 Task: Update the Trello card by adding a member, creating a label, setting start and due dates, and adding a checklist.
Action: Mouse moved to (387, 430)
Screenshot: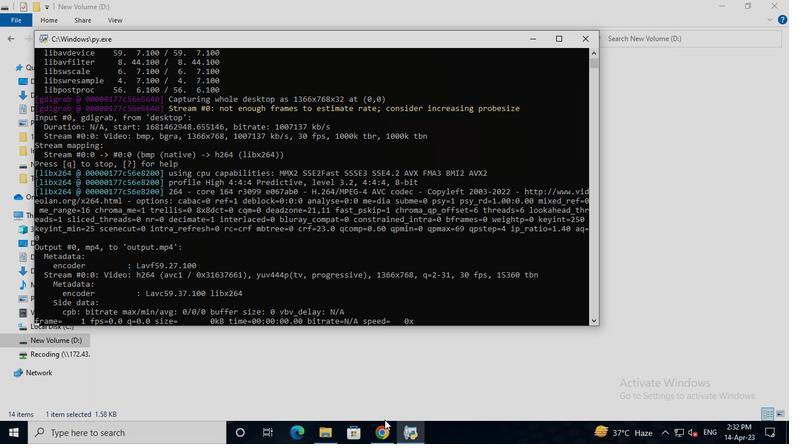 
Action: Mouse pressed left at (387, 430)
Screenshot: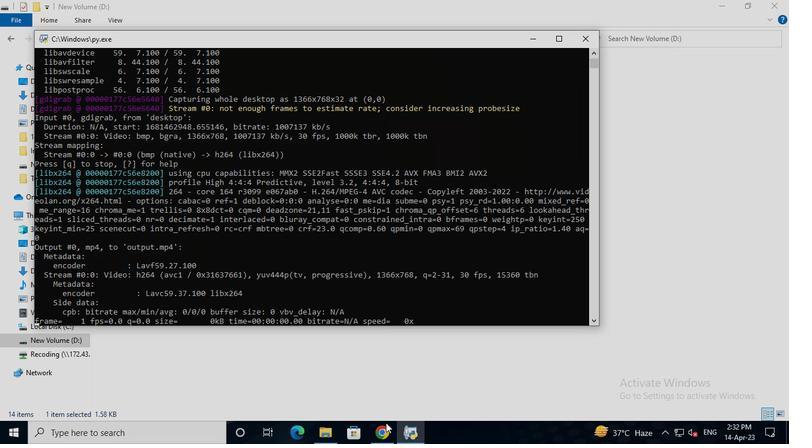 
Action: Mouse moved to (685, 352)
Screenshot: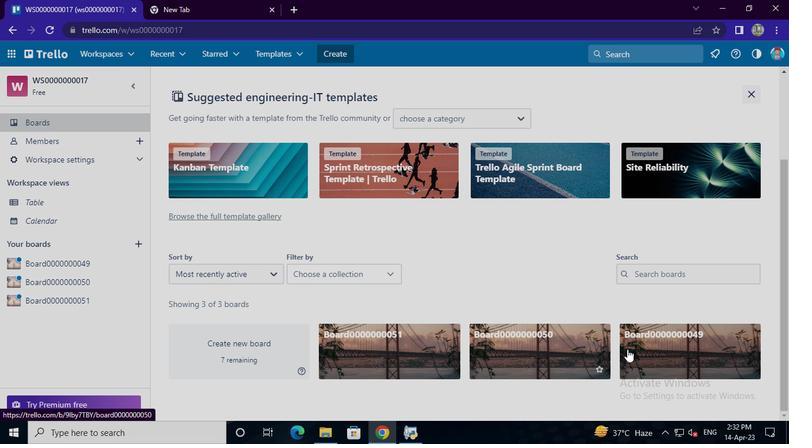 
Action: Mouse pressed left at (685, 352)
Screenshot: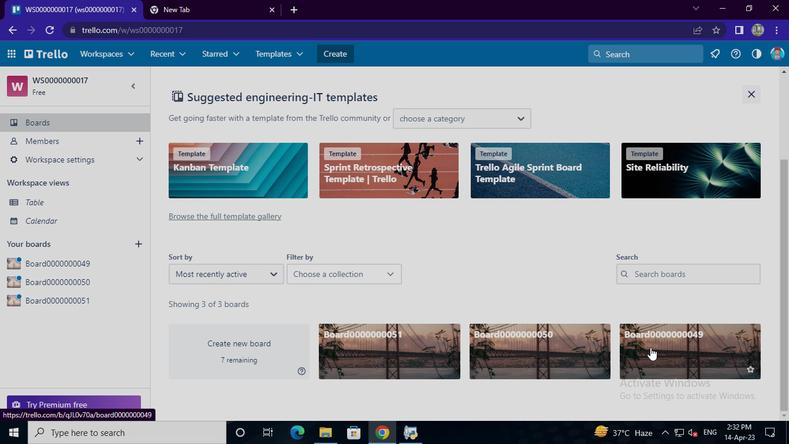 
Action: Mouse moved to (294, 127)
Screenshot: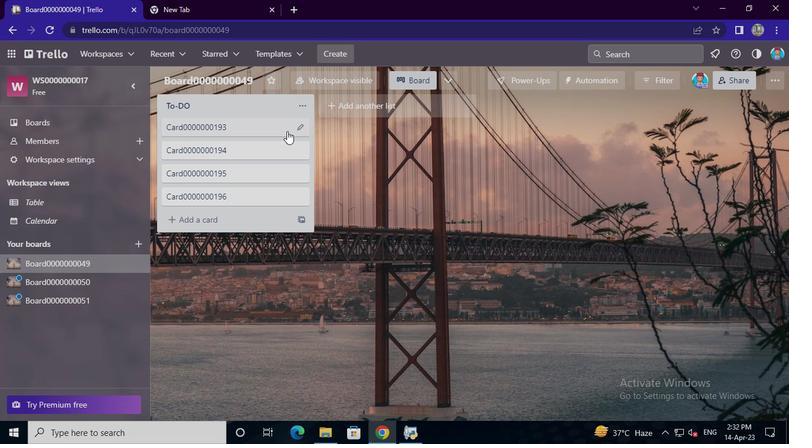 
Action: Mouse pressed left at (294, 127)
Screenshot: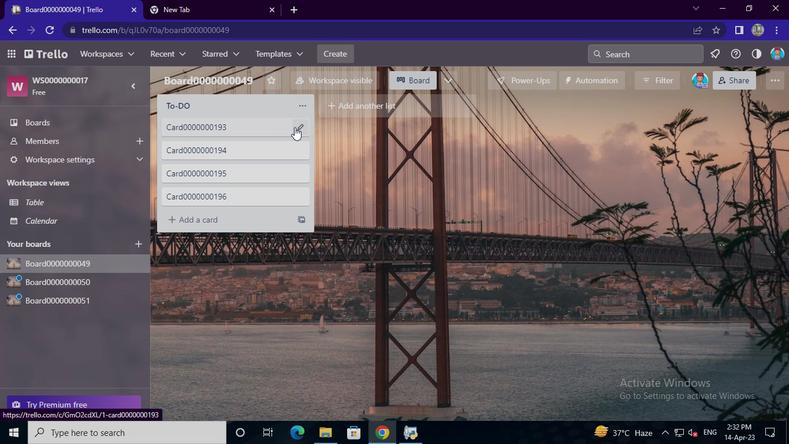
Action: Mouse moved to (333, 127)
Screenshot: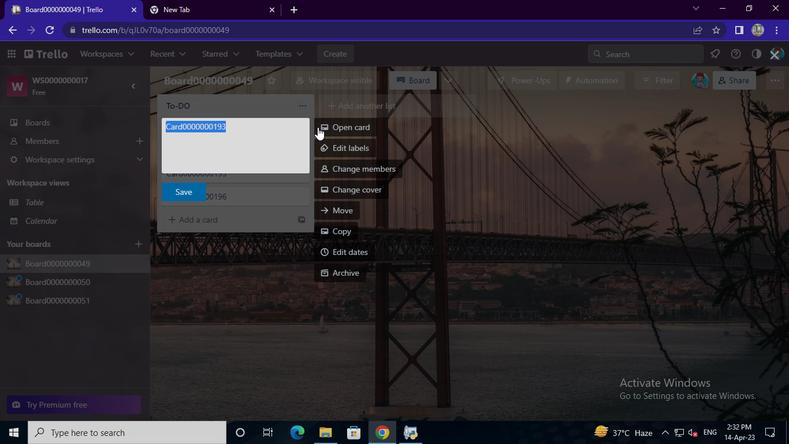 
Action: Mouse pressed left at (333, 127)
Screenshot: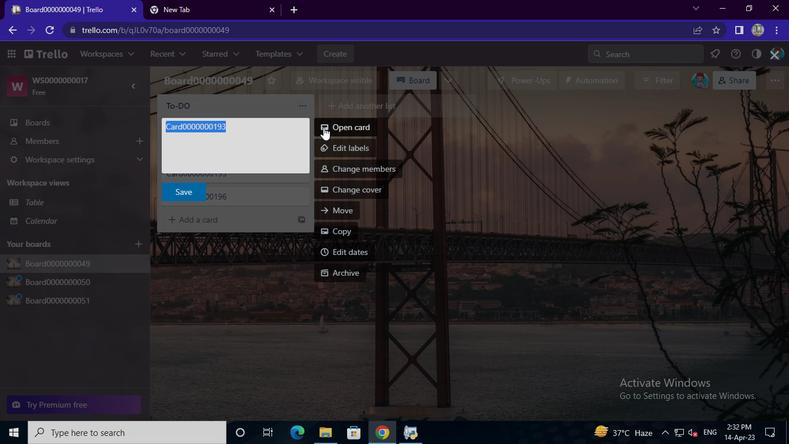
Action: Mouse moved to (544, 148)
Screenshot: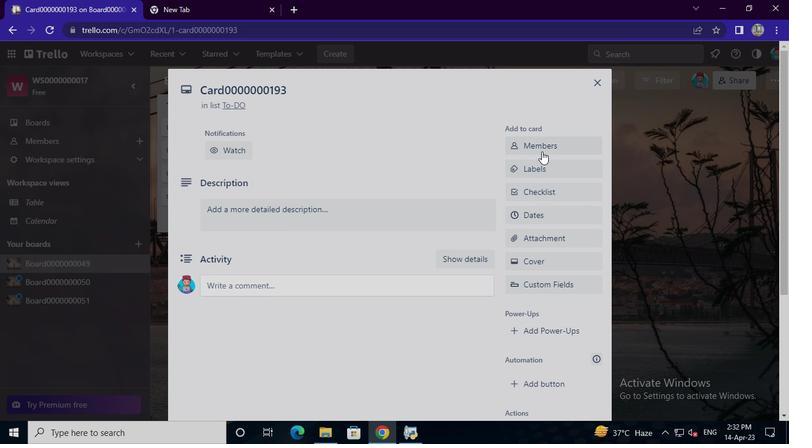 
Action: Mouse pressed left at (544, 148)
Screenshot: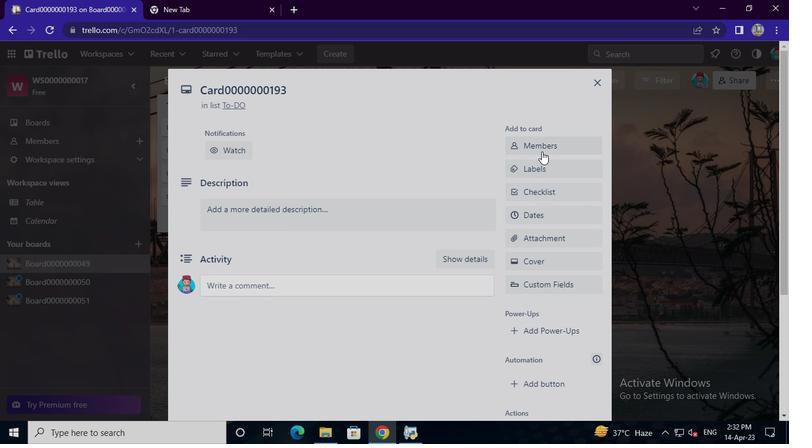 
Action: Mouse moved to (532, 197)
Screenshot: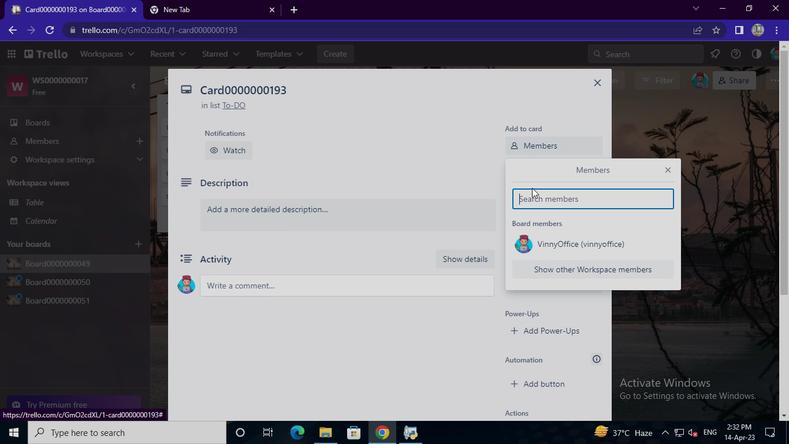 
Action: Mouse pressed left at (532, 197)
Screenshot: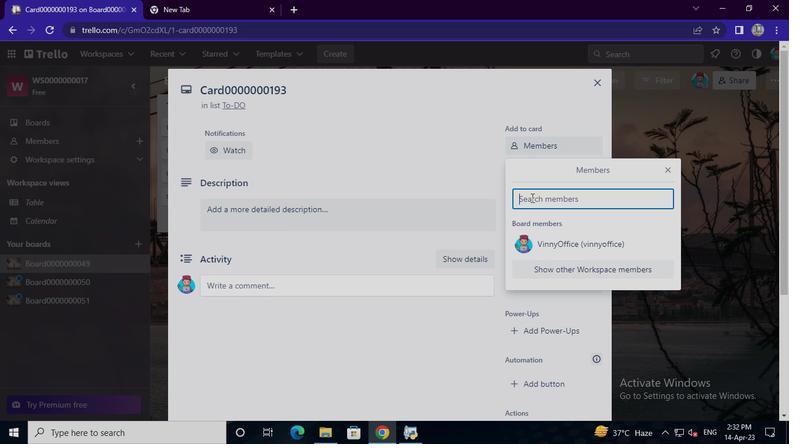 
Action: Keyboard m
Screenshot: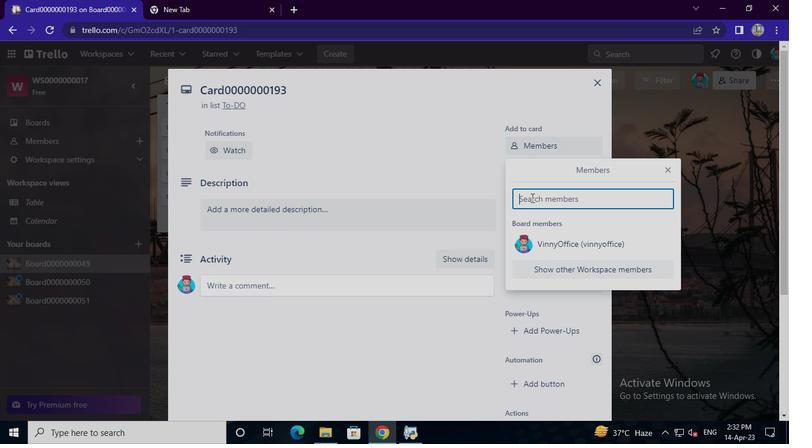 
Action: Keyboard a
Screenshot: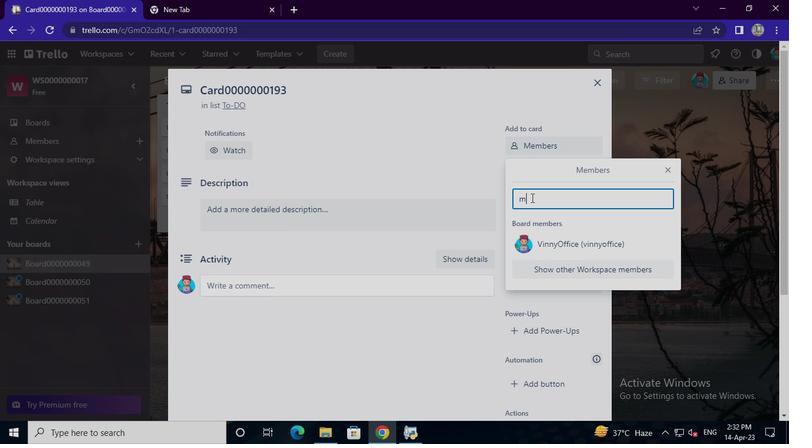 
Action: Keyboard i
Screenshot: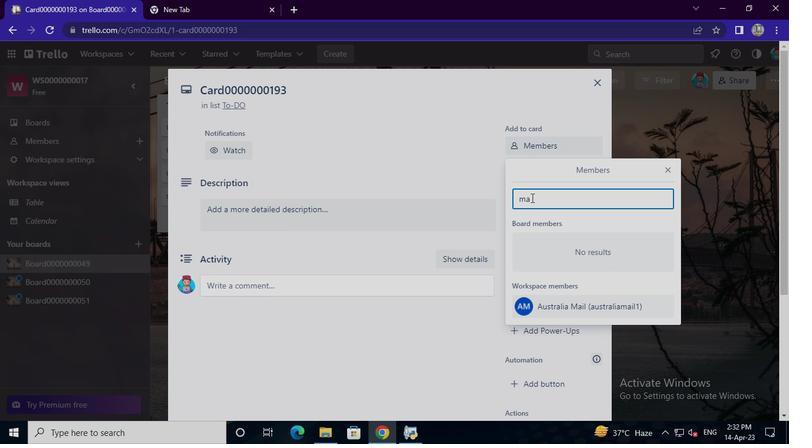 
Action: Keyboard l
Screenshot: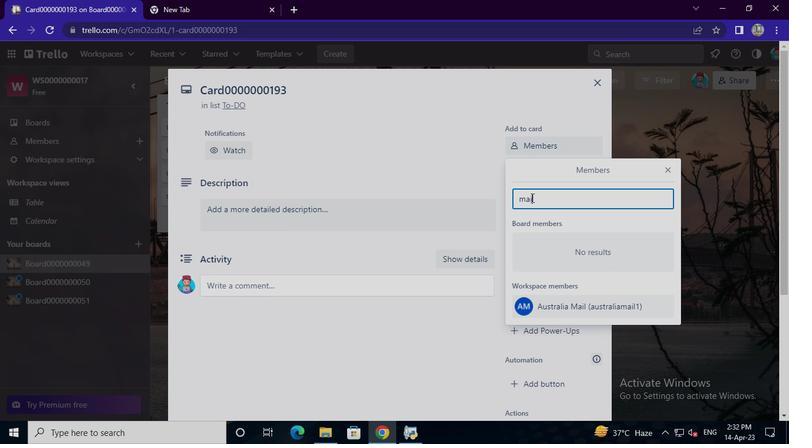 
Action: Keyboard a
Screenshot: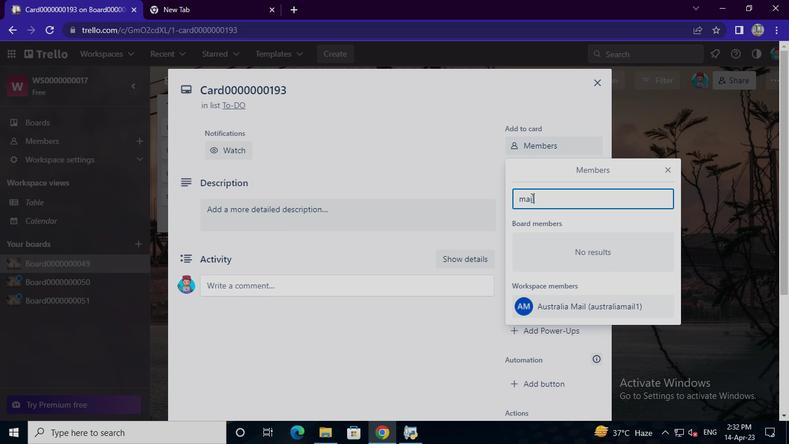 
Action: Keyboard u
Screenshot: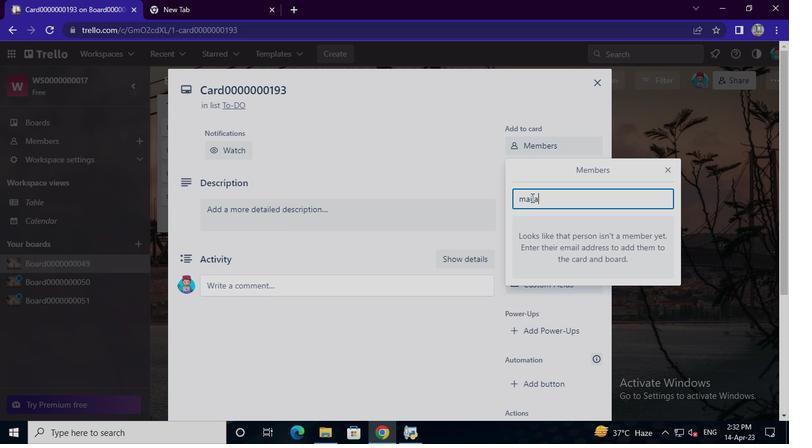
Action: Keyboard s
Screenshot: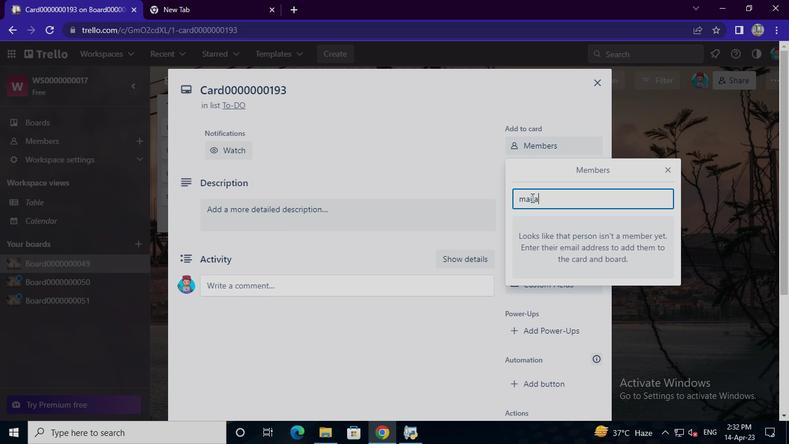 
Action: Keyboard t
Screenshot: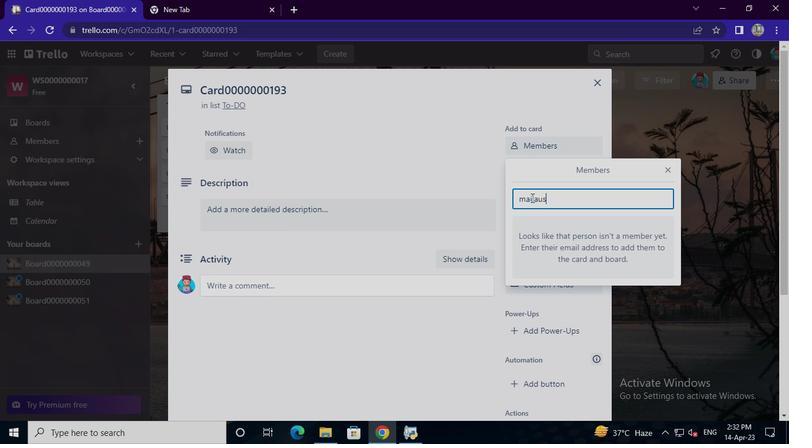 
Action: Keyboard r
Screenshot: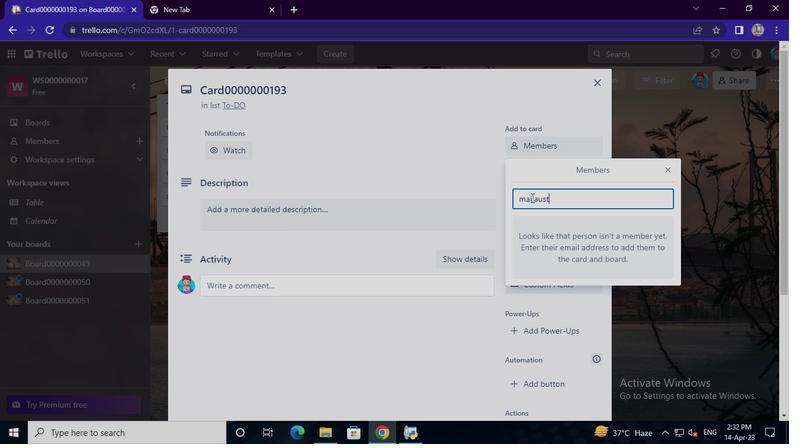 
Action: Keyboard a
Screenshot: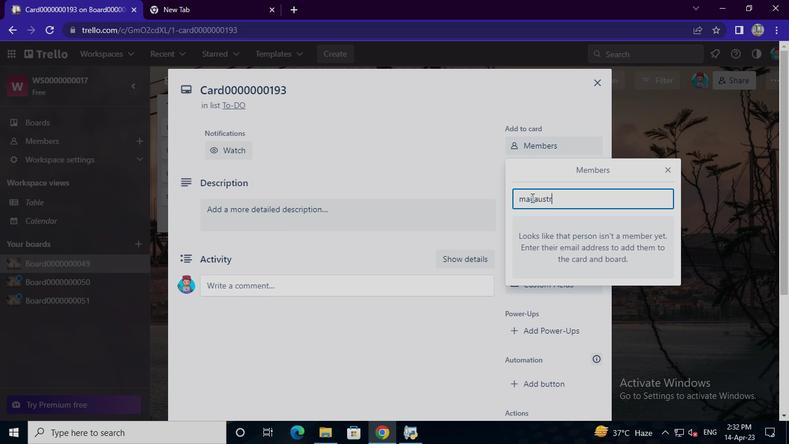 
Action: Keyboard l
Screenshot: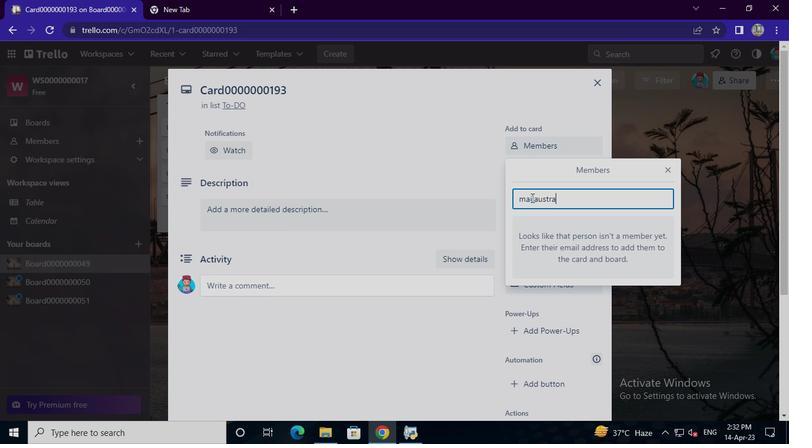 
Action: Keyboard i
Screenshot: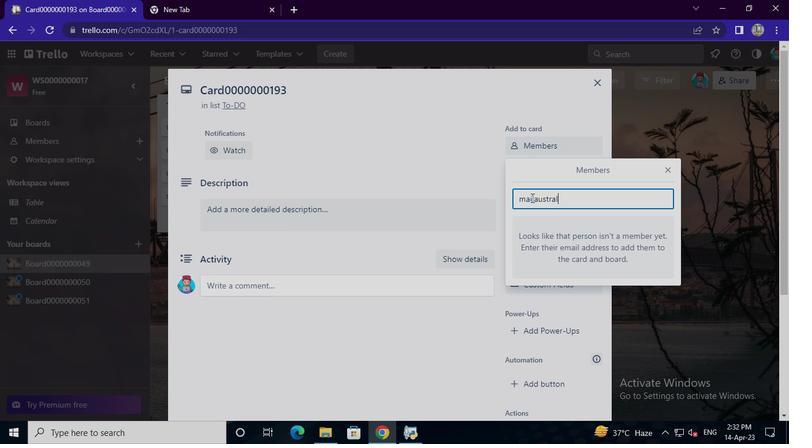 
Action: Keyboard a
Screenshot: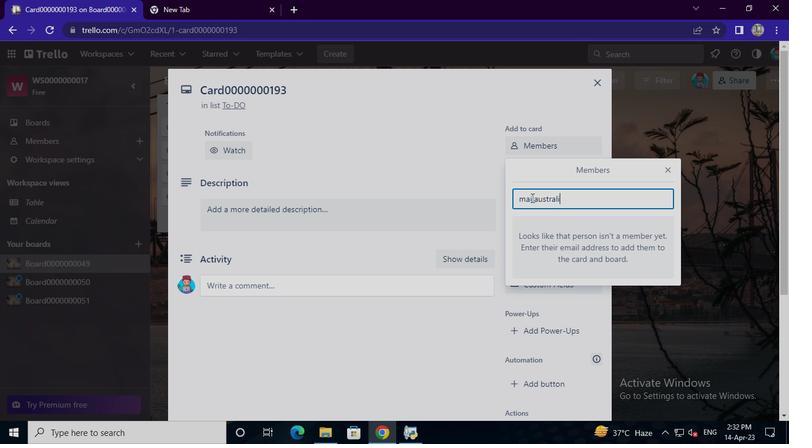 
Action: Keyboard 7
Screenshot: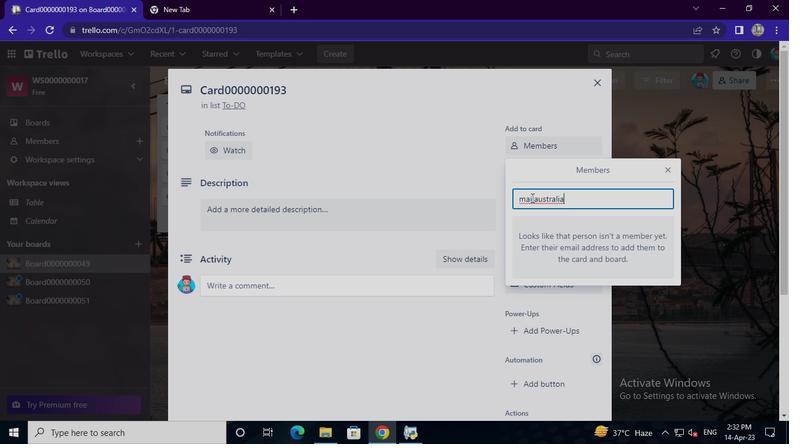 
Action: Keyboard Key.shift
Screenshot: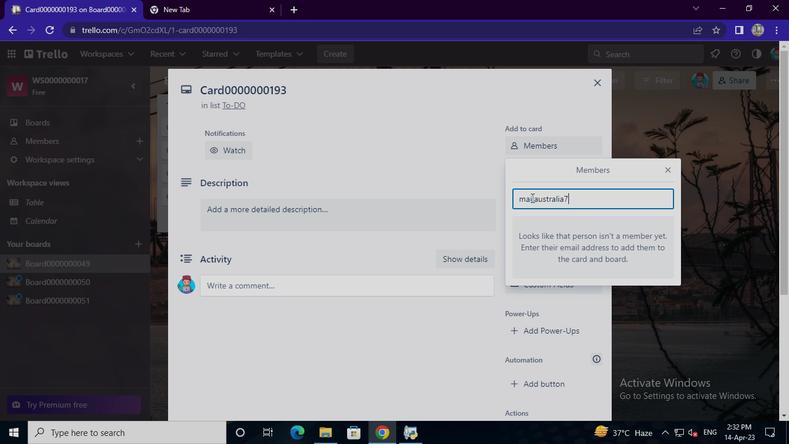 
Action: Keyboard @
Screenshot: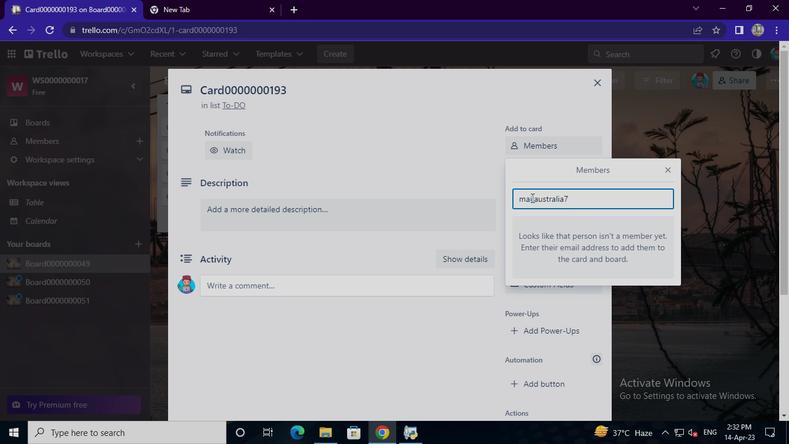 
Action: Keyboard g
Screenshot: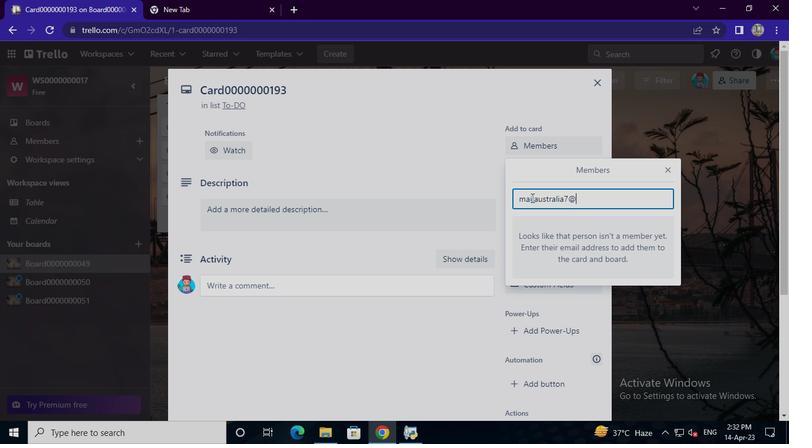 
Action: Keyboard m
Screenshot: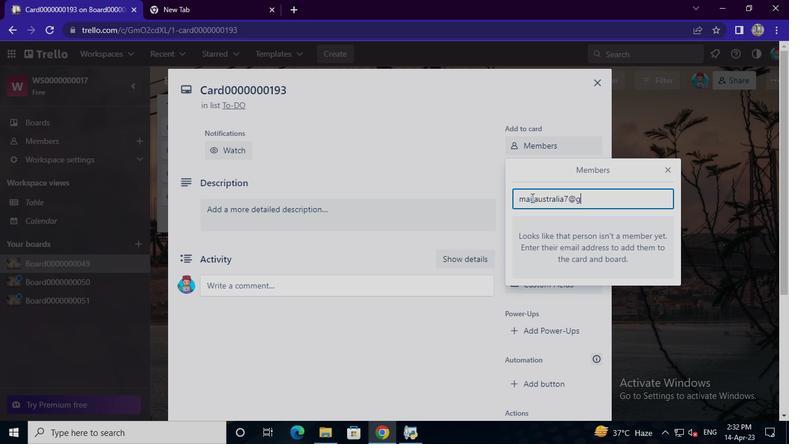 
Action: Keyboard a
Screenshot: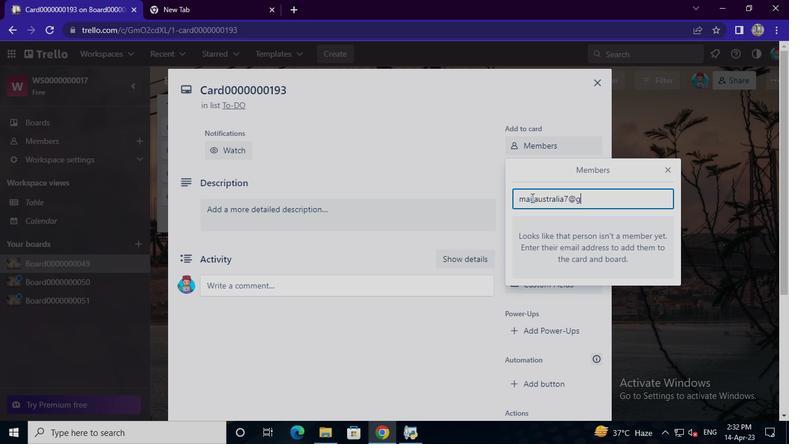 
Action: Keyboard i
Screenshot: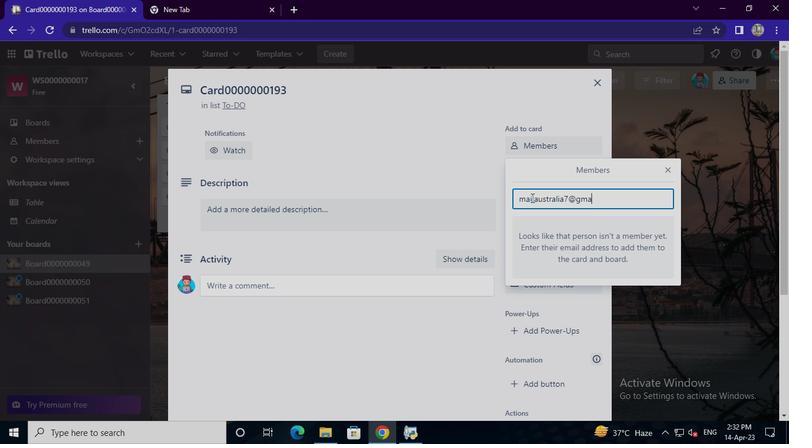 
Action: Keyboard l
Screenshot: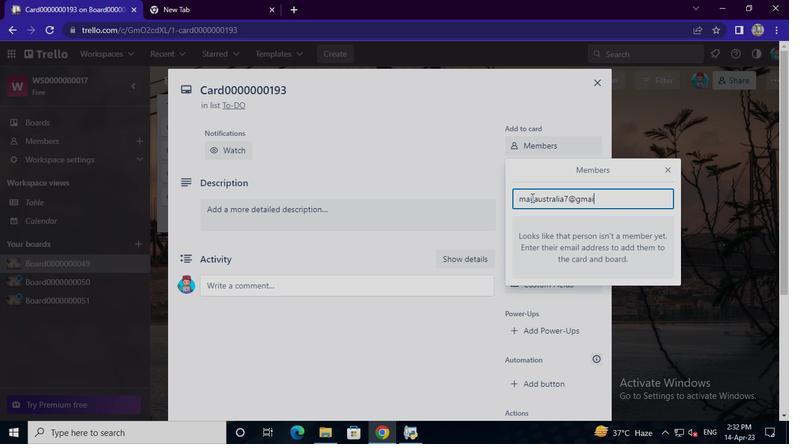 
Action: Keyboard .
Screenshot: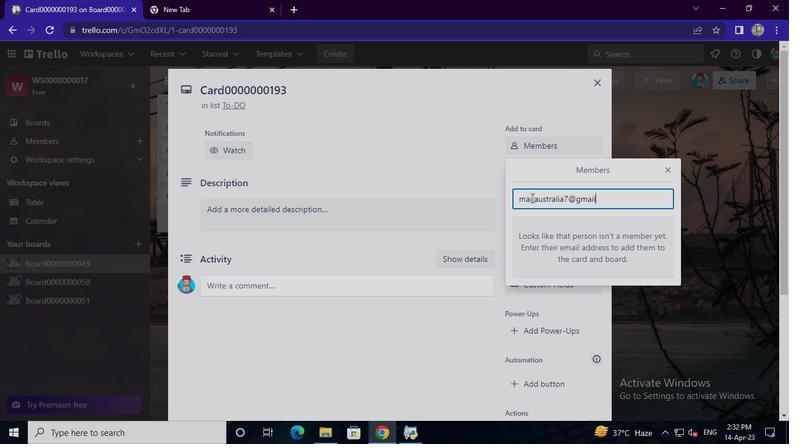 
Action: Keyboard c
Screenshot: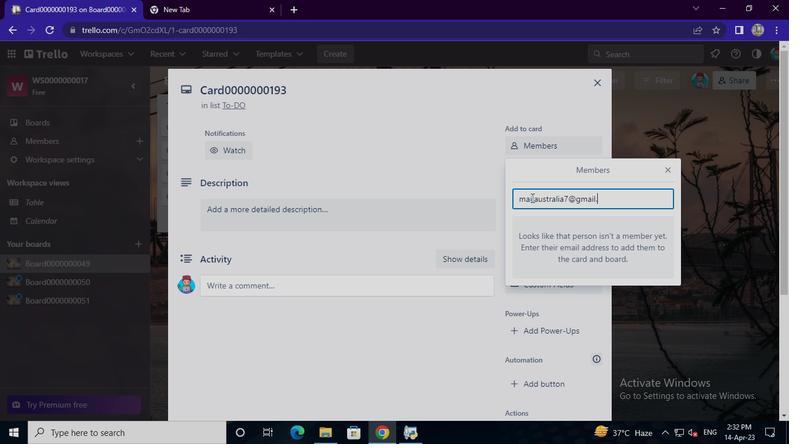 
Action: Keyboard o
Screenshot: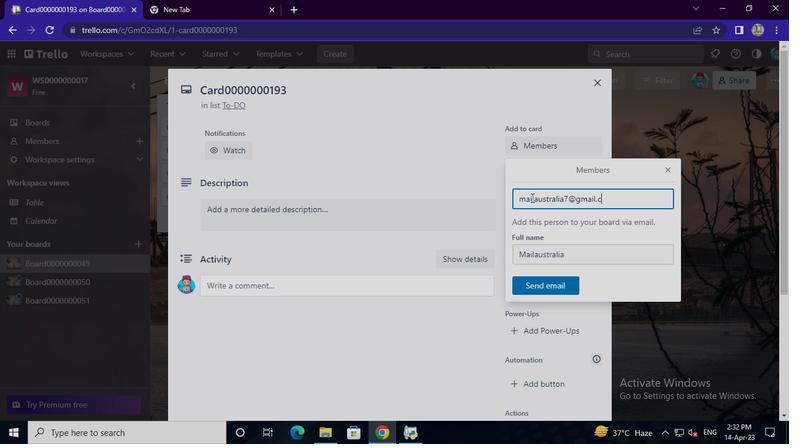 
Action: Keyboard m
Screenshot: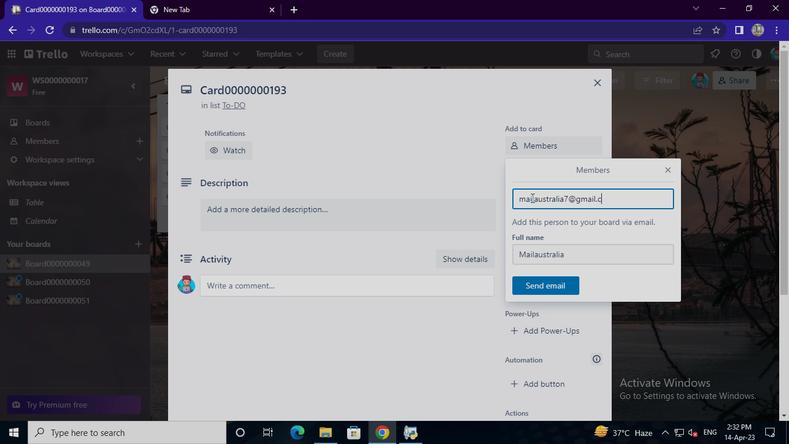 
Action: Mouse moved to (550, 287)
Screenshot: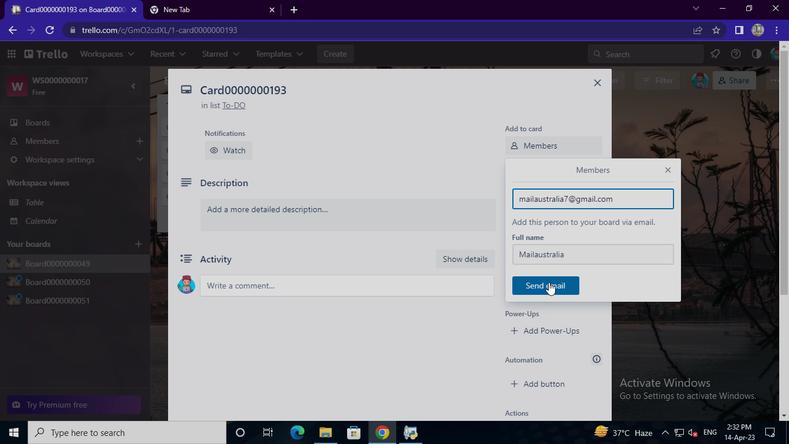 
Action: Mouse pressed left at (550, 287)
Screenshot: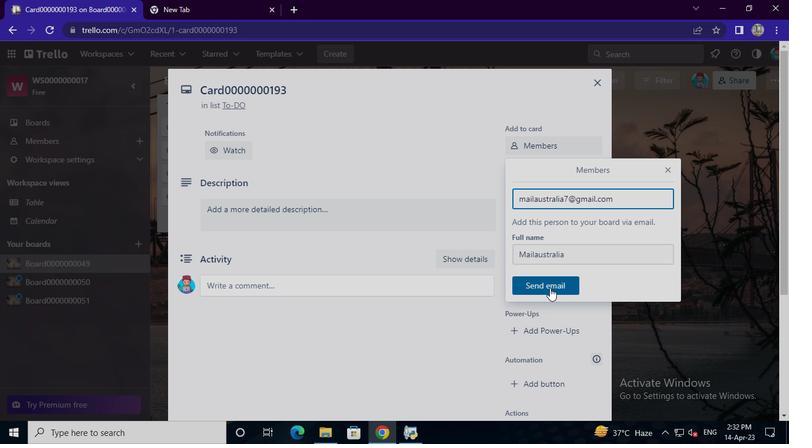 
Action: Mouse moved to (558, 215)
Screenshot: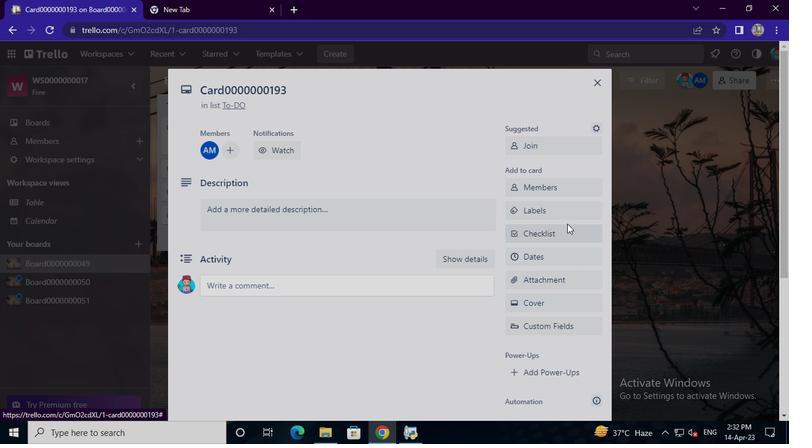 
Action: Mouse pressed left at (558, 215)
Screenshot: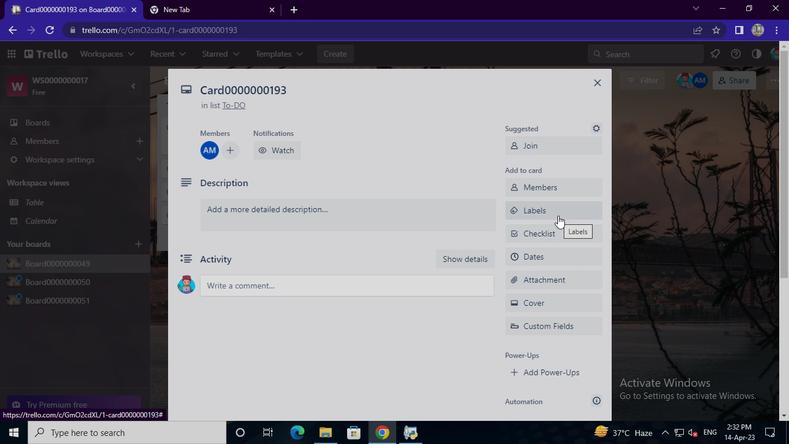 
Action: Mouse moved to (560, 112)
Screenshot: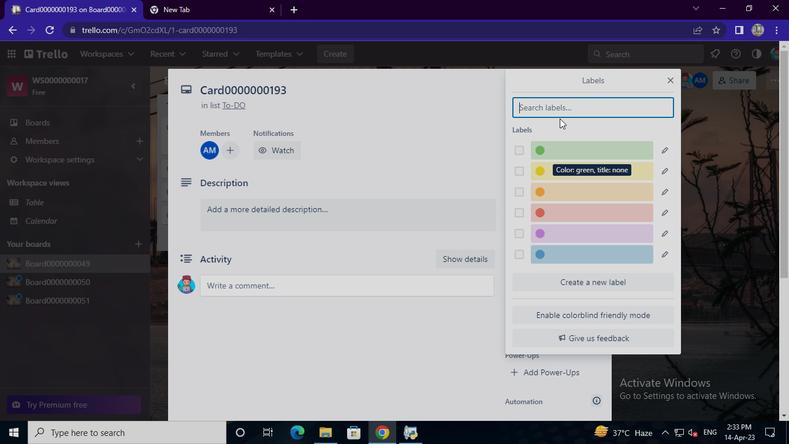 
Action: Mouse pressed left at (560, 112)
Screenshot: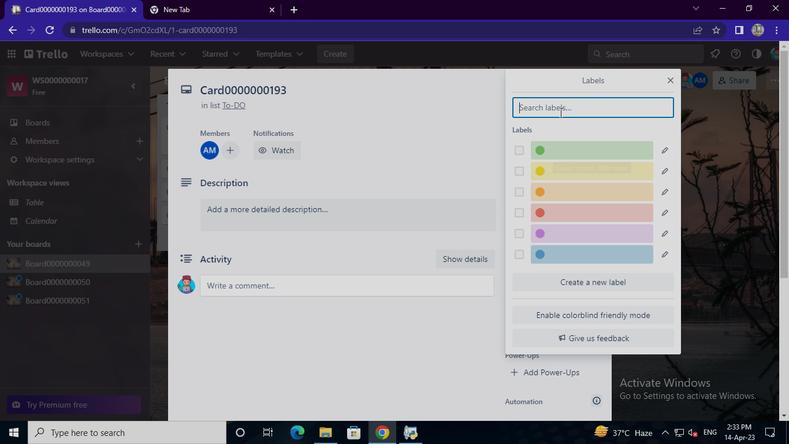 
Action: Keyboard Key.shift
Screenshot: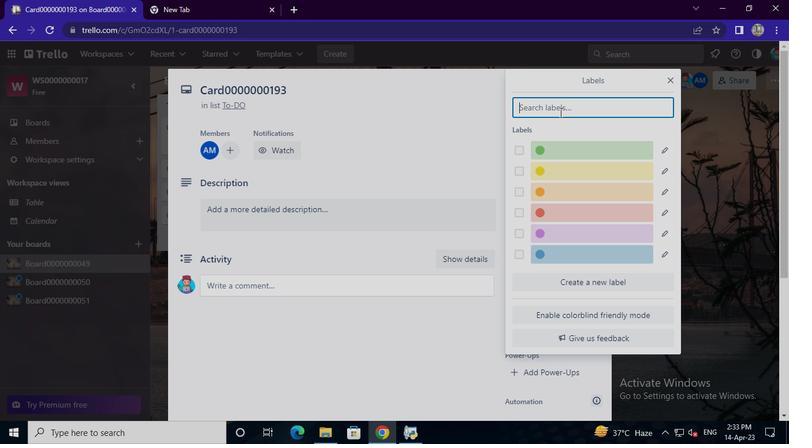 
Action: Keyboard L
Screenshot: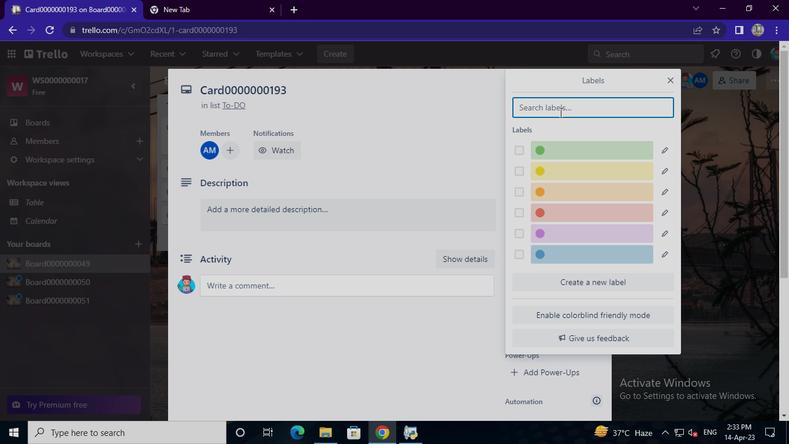
Action: Keyboard a
Screenshot: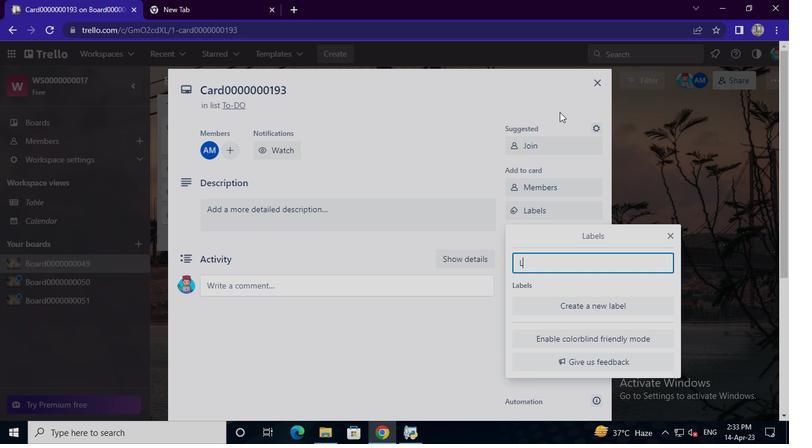 
Action: Keyboard b
Screenshot: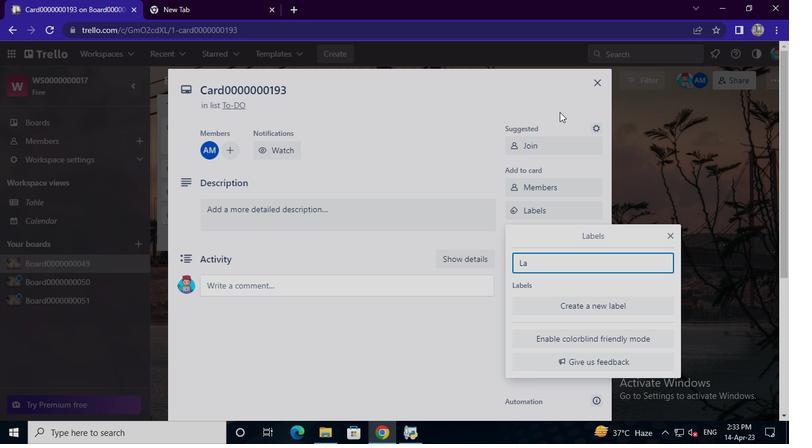 
Action: Keyboard e
Screenshot: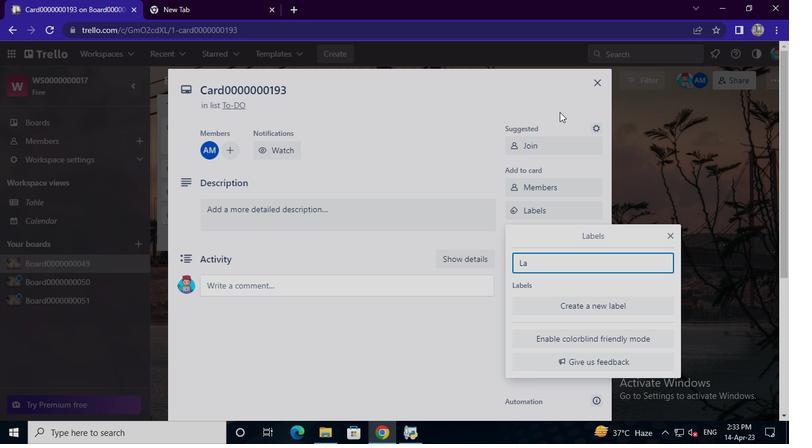 
Action: Keyboard l
Screenshot: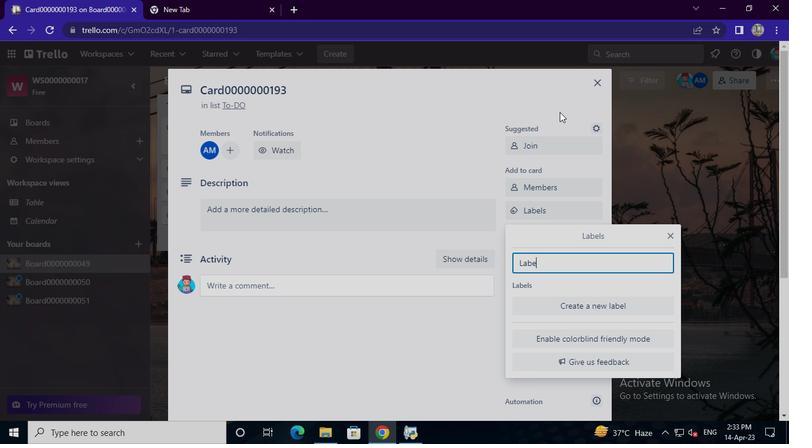 
Action: Keyboard <96>
Screenshot: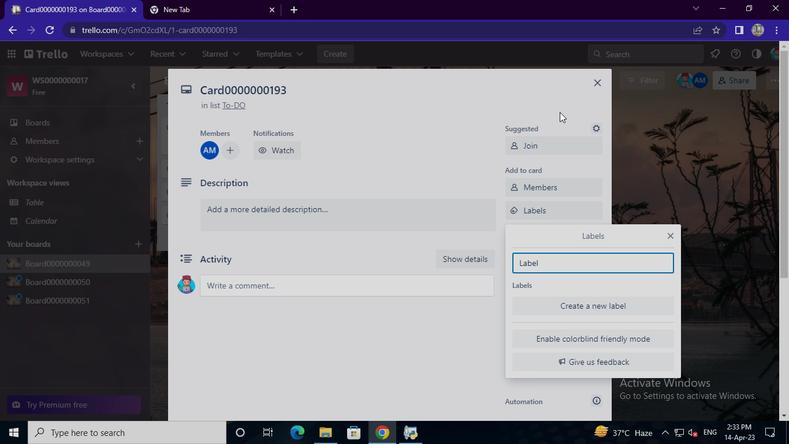 
Action: Keyboard <96>
Screenshot: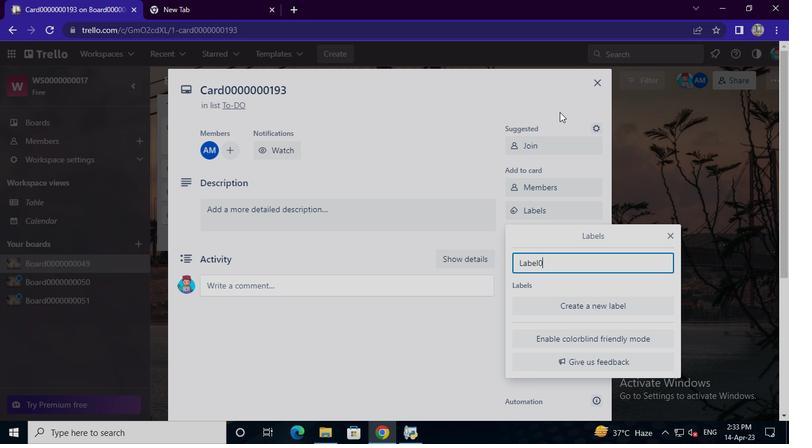 
Action: Keyboard <96>
Screenshot: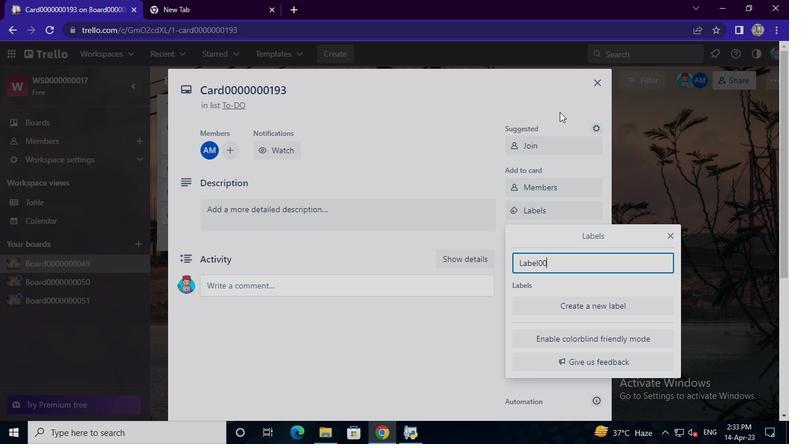
Action: Keyboard <96>
Screenshot: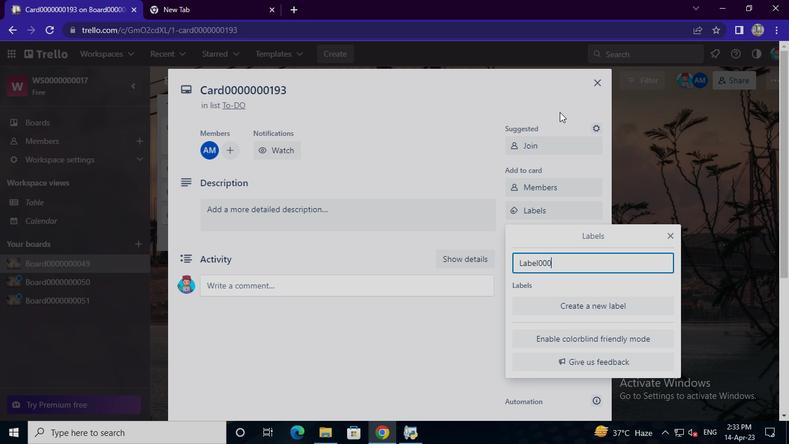 
Action: Keyboard <96>
Screenshot: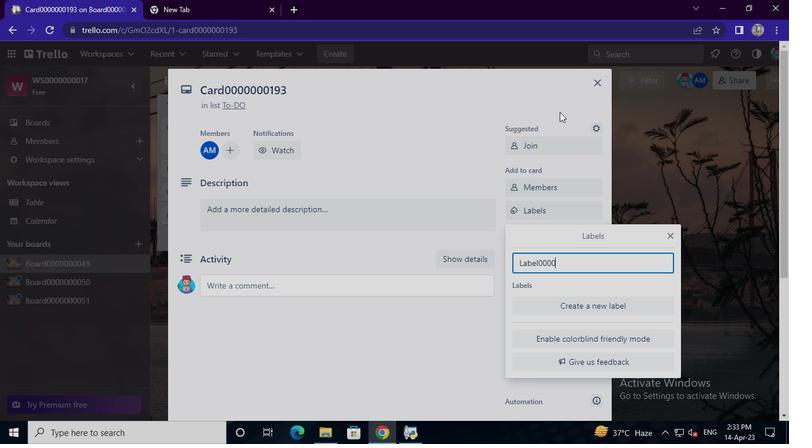 
Action: Keyboard <96>
Screenshot: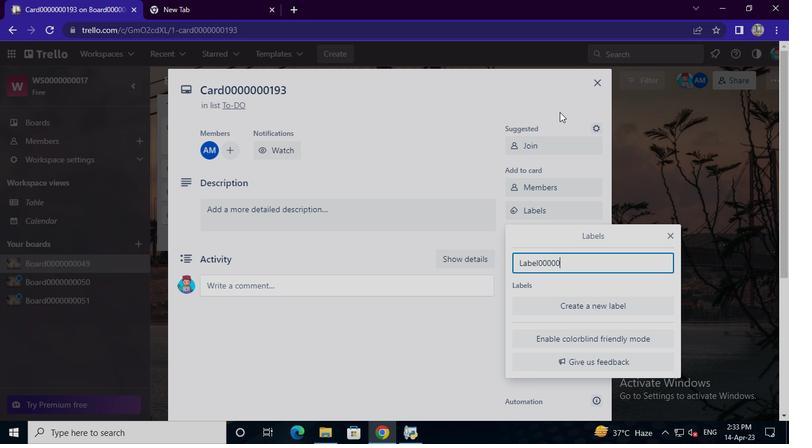 
Action: Keyboard <96>
Screenshot: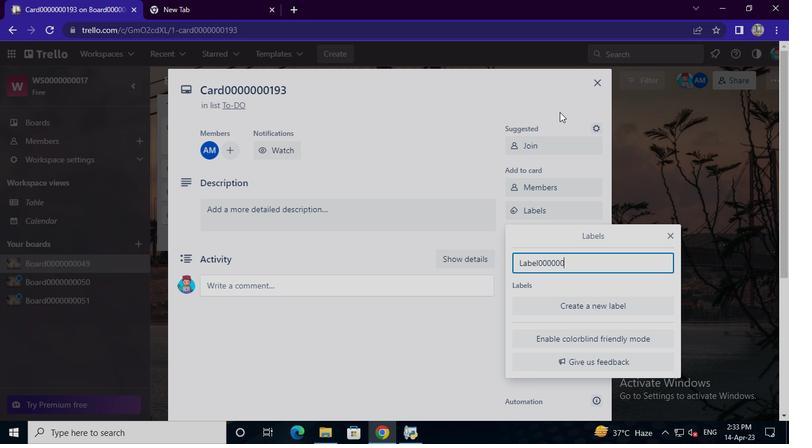
Action: Keyboard <97>
Screenshot: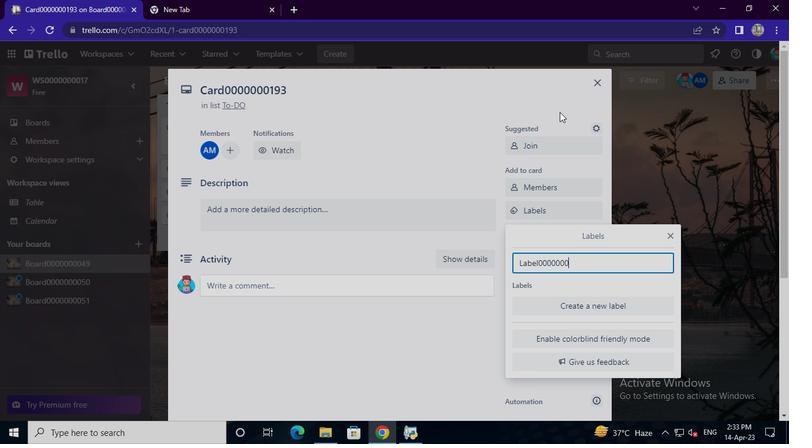 
Action: Keyboard <105>
Screenshot: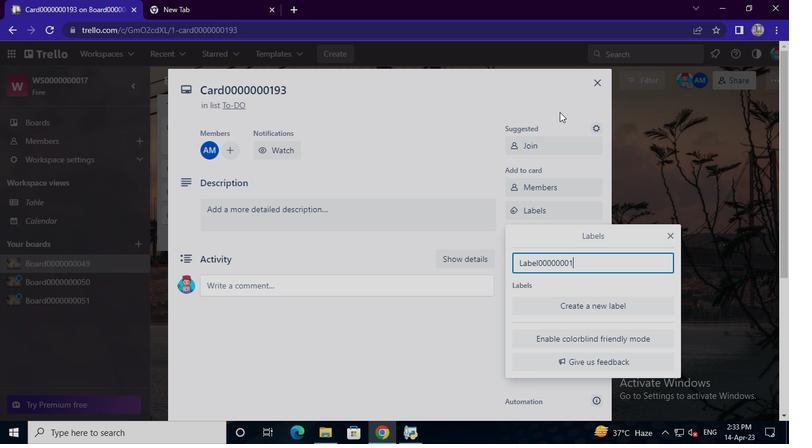 
Action: Keyboard <99>
Screenshot: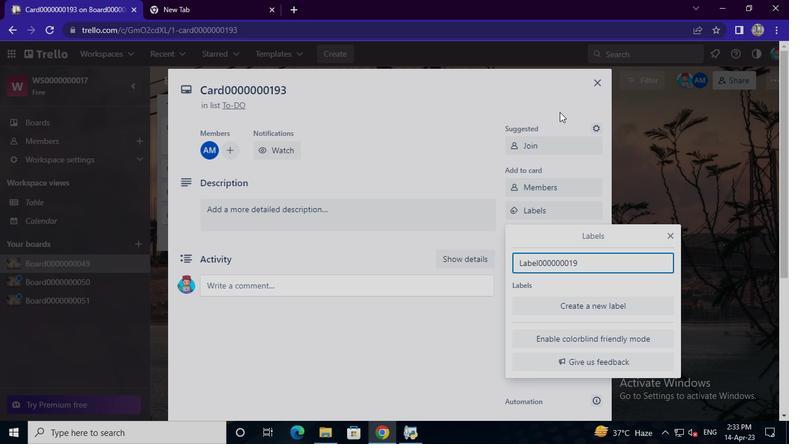 
Action: Mouse moved to (579, 307)
Screenshot: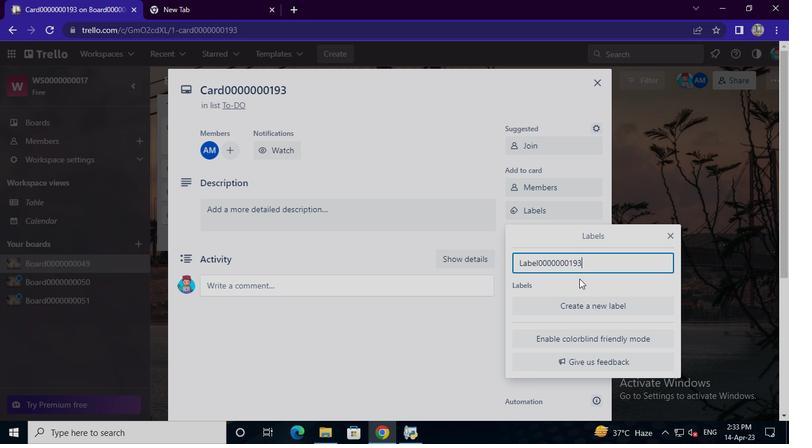 
Action: Mouse pressed left at (579, 307)
Screenshot: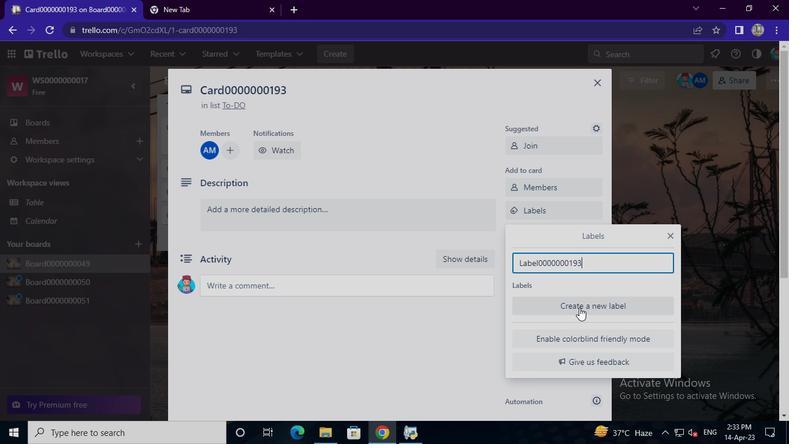 
Action: Mouse moved to (596, 328)
Screenshot: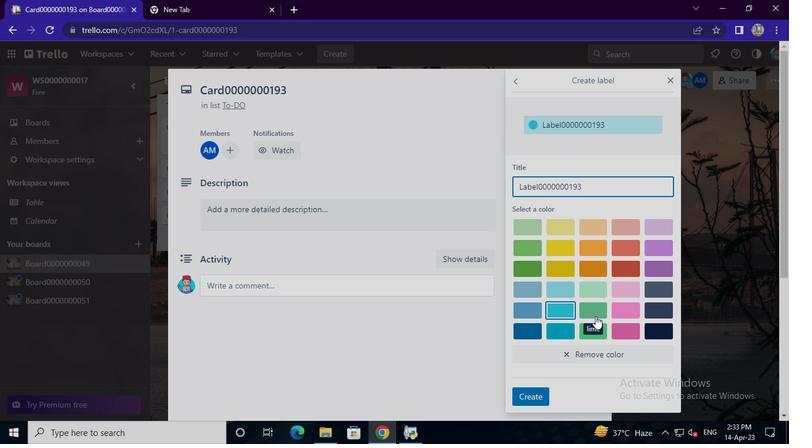 
Action: Mouse pressed left at (596, 328)
Screenshot: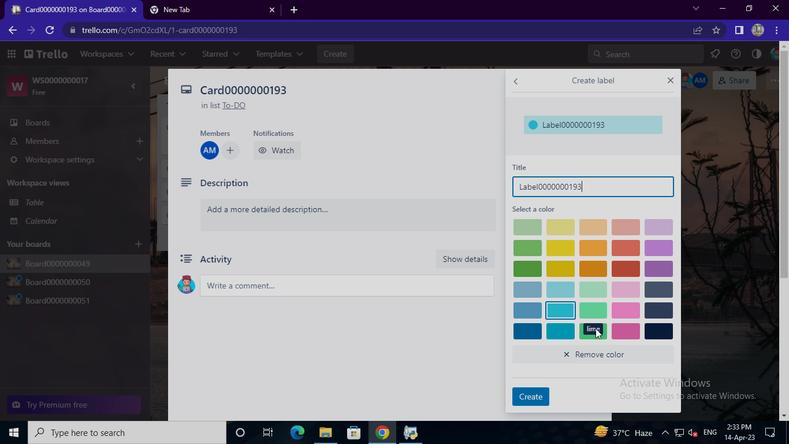 
Action: Mouse moved to (592, 332)
Screenshot: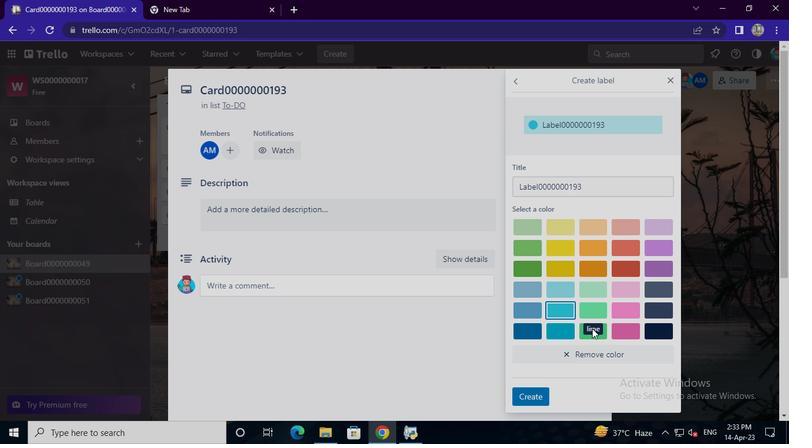 
Action: Mouse pressed left at (592, 332)
Screenshot: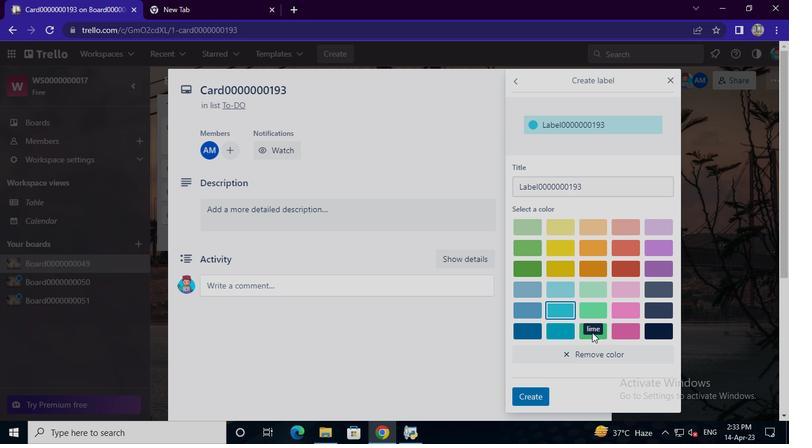 
Action: Mouse moved to (540, 267)
Screenshot: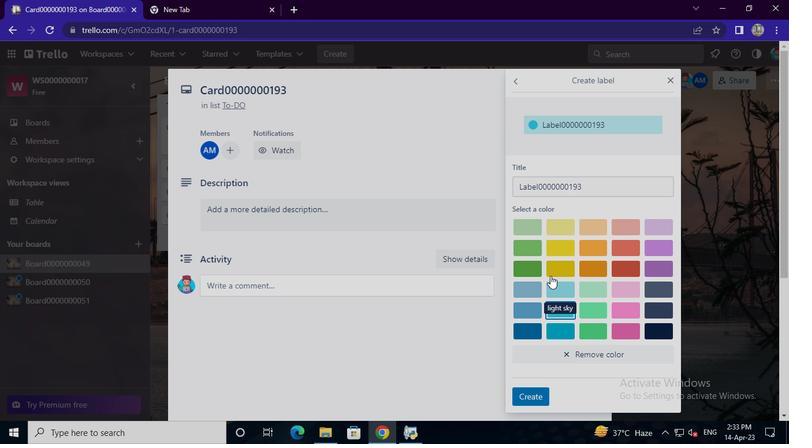 
Action: Mouse pressed left at (540, 267)
Screenshot: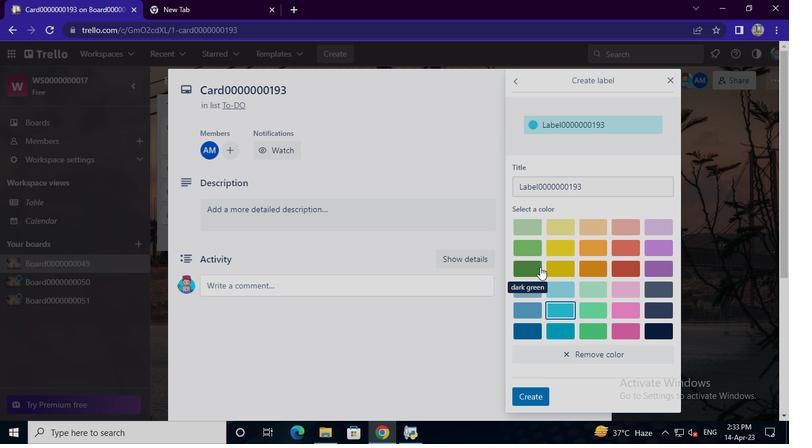 
Action: Mouse moved to (534, 250)
Screenshot: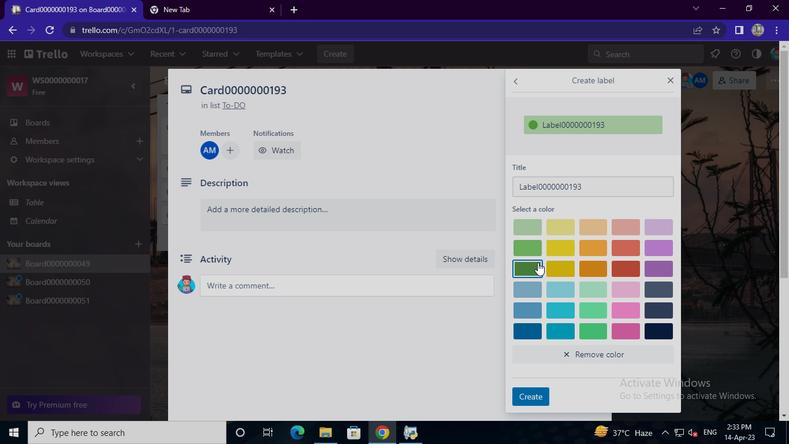 
Action: Mouse pressed left at (534, 250)
Screenshot: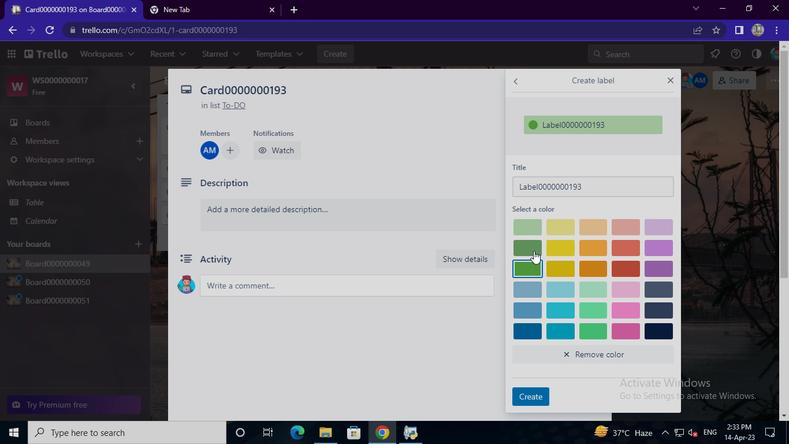 
Action: Mouse moved to (539, 391)
Screenshot: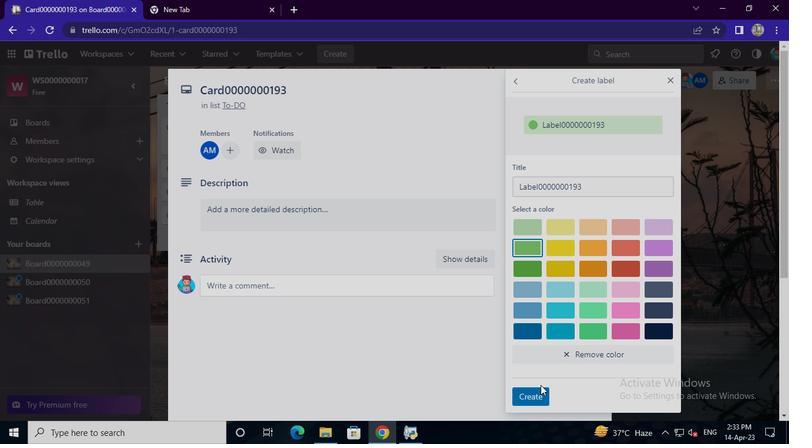 
Action: Mouse pressed left at (539, 391)
Screenshot: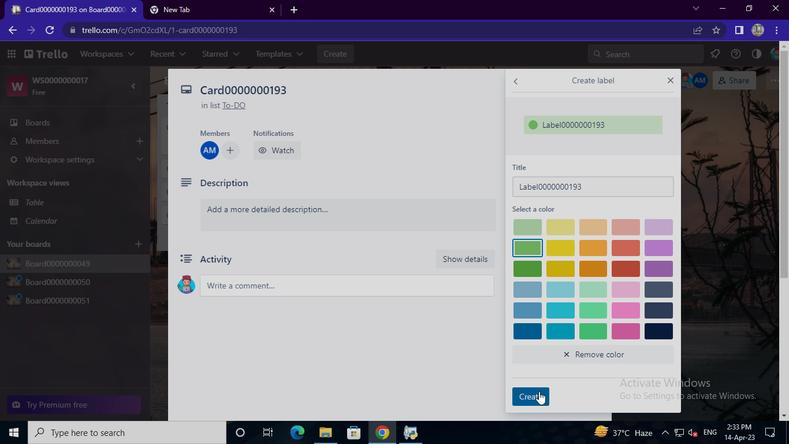 
Action: Mouse moved to (668, 82)
Screenshot: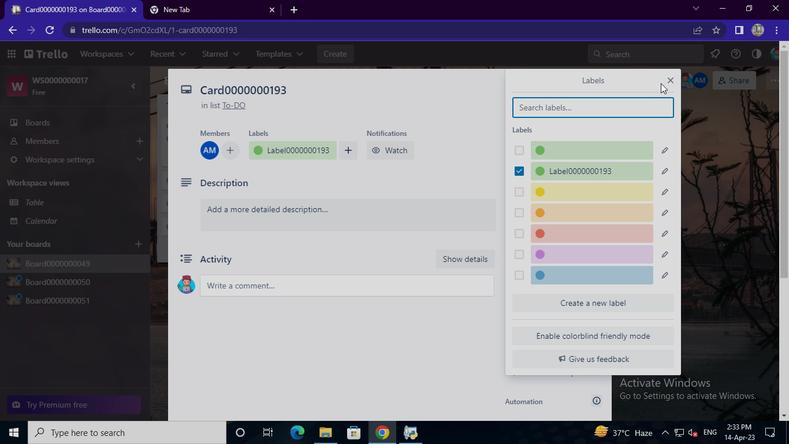 
Action: Mouse pressed left at (668, 82)
Screenshot: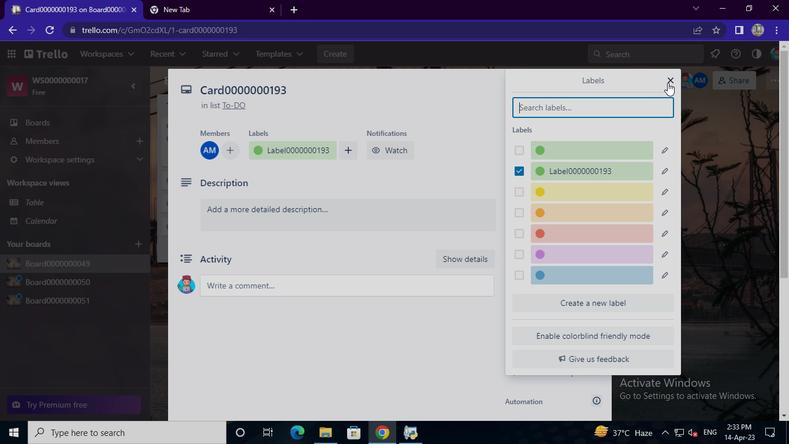 
Action: Mouse moved to (556, 227)
Screenshot: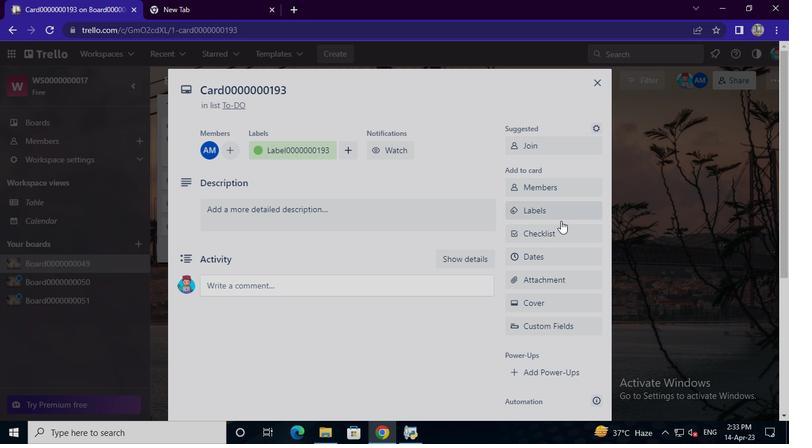 
Action: Mouse pressed left at (556, 227)
Screenshot: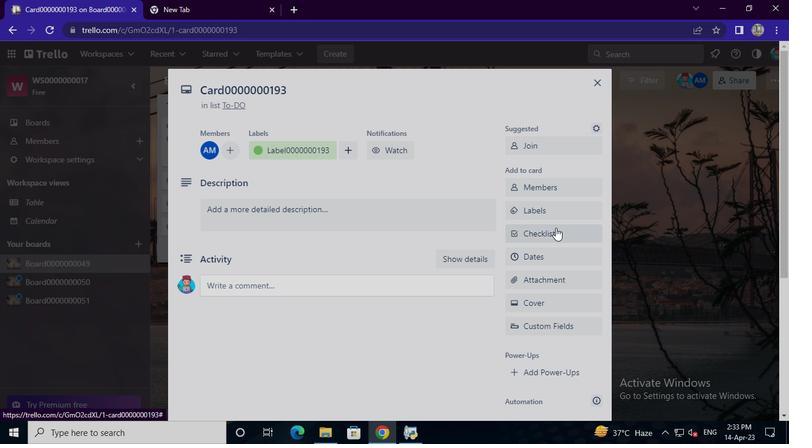 
Action: Mouse moved to (564, 299)
Screenshot: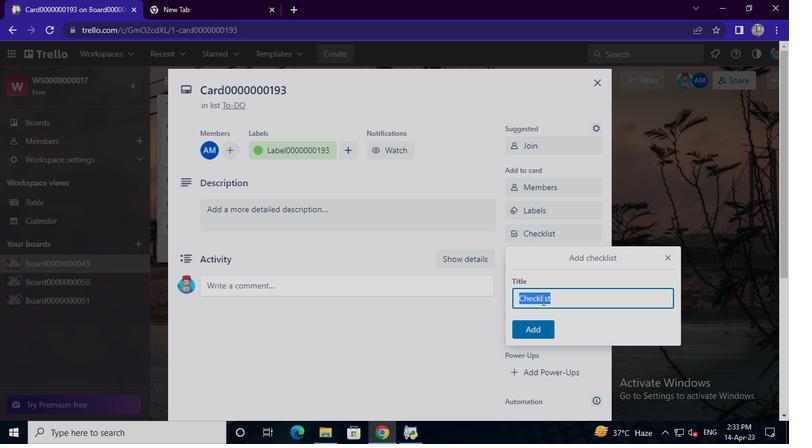 
Action: Mouse pressed left at (564, 299)
Screenshot: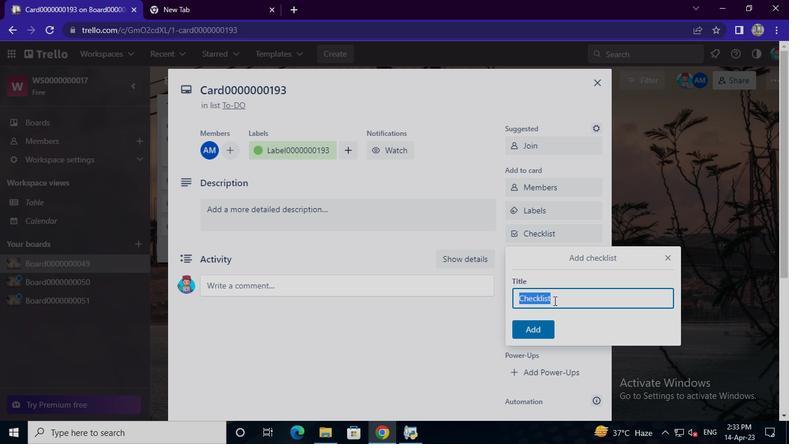 
Action: Mouse moved to (597, 271)
Screenshot: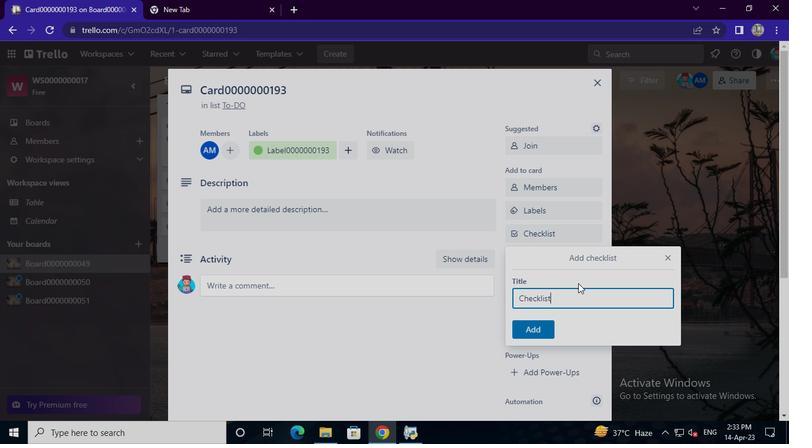 
Action: Keyboard Key.backspace
Screenshot: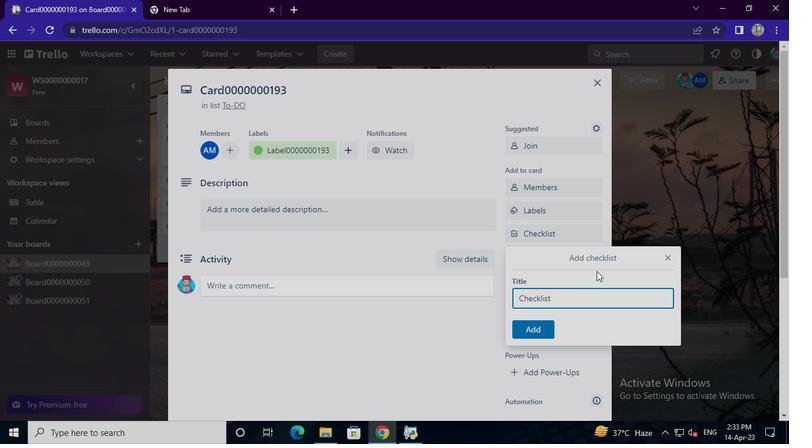 
Action: Keyboard Key.backspace
Screenshot: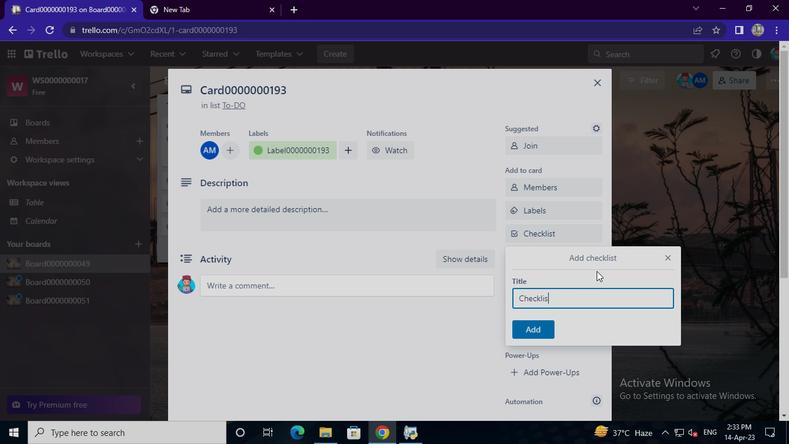 
Action: Keyboard Key.backspace
Screenshot: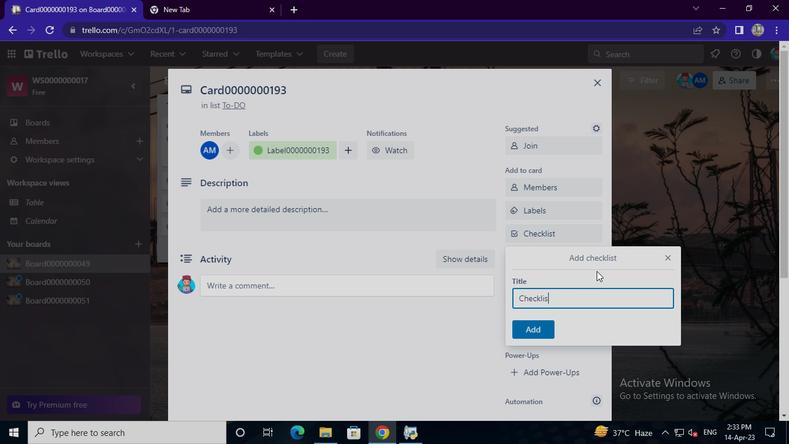 
Action: Keyboard Key.backspace
Screenshot: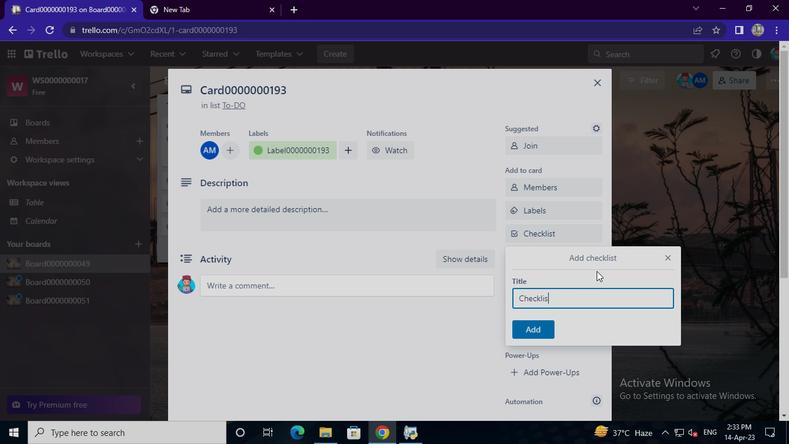 
Action: Keyboard Key.backspace
Screenshot: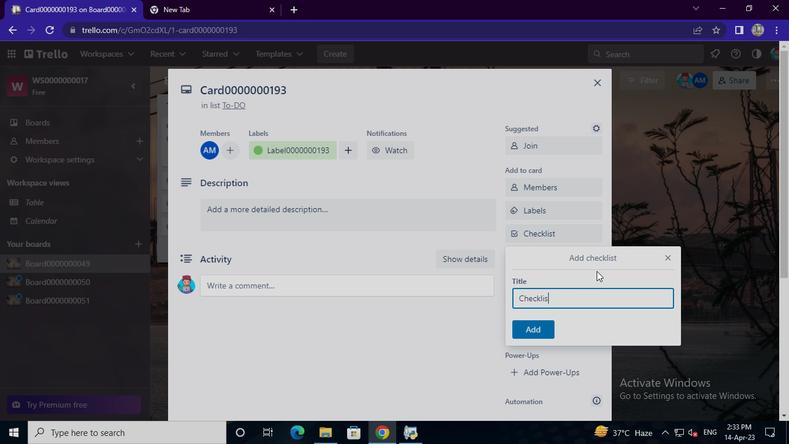 
Action: Keyboard Key.backspace
Screenshot: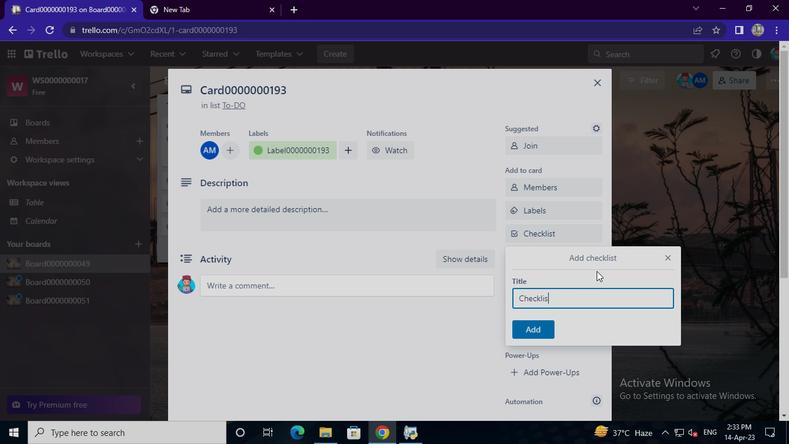 
Action: Keyboard Key.backspace
Screenshot: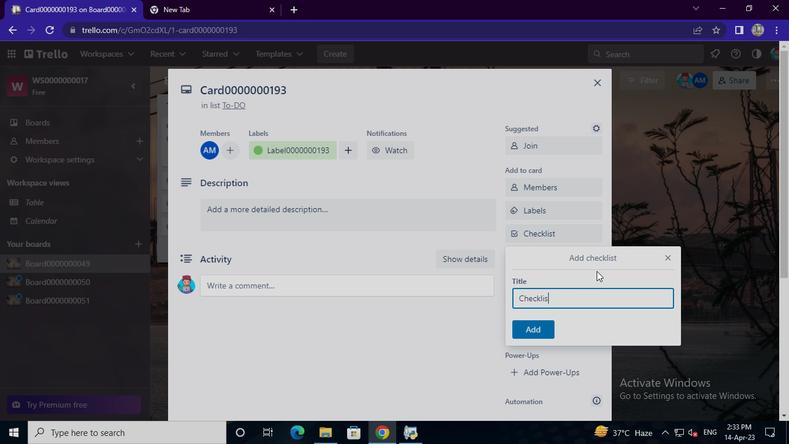
Action: Keyboard Key.backspace
Screenshot: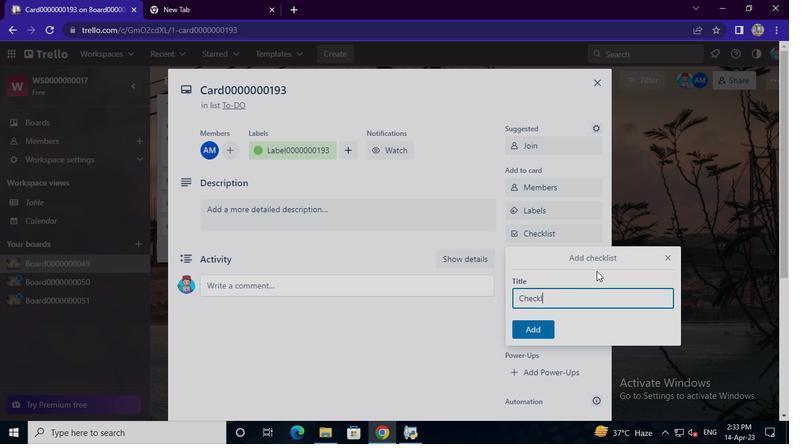 
Action: Keyboard Key.backspace
Screenshot: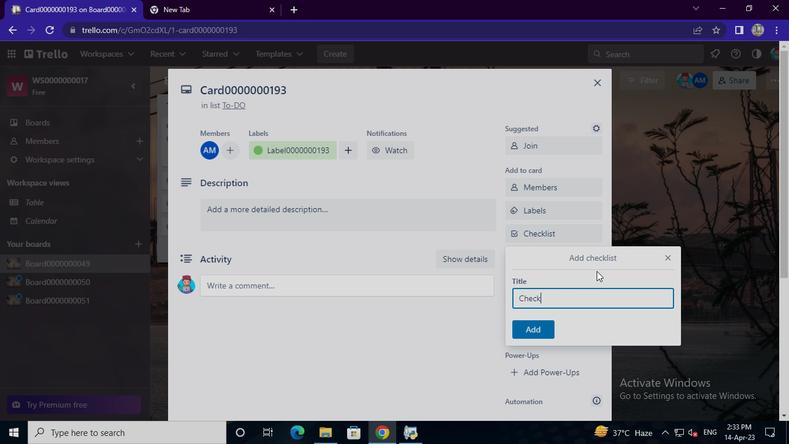 
Action: Keyboard Key.backspace
Screenshot: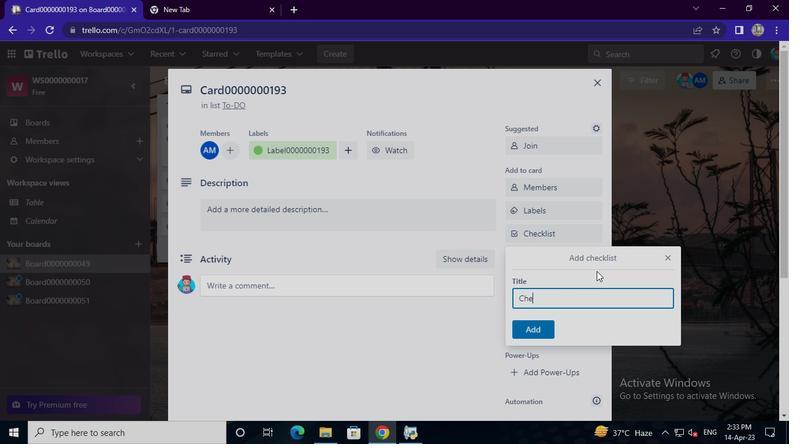 
Action: Keyboard Key.backspace
Screenshot: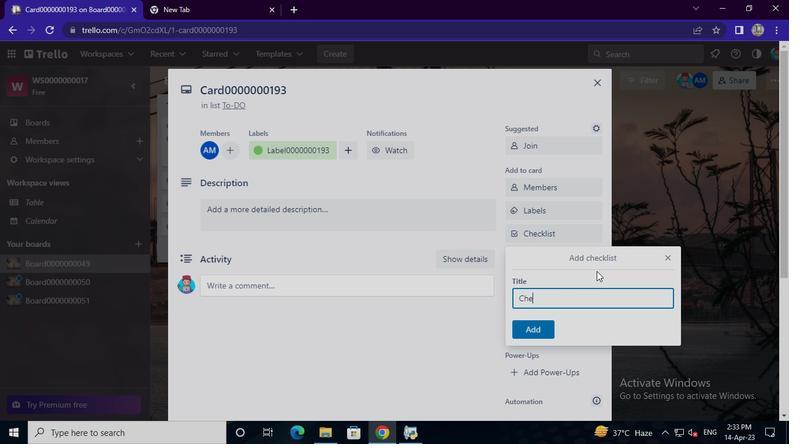 
Action: Keyboard Key.backspace
Screenshot: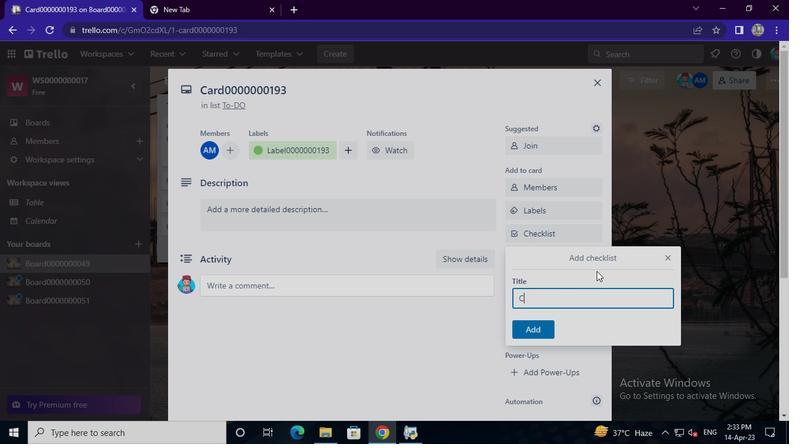 
Action: Keyboard Key.backspace
Screenshot: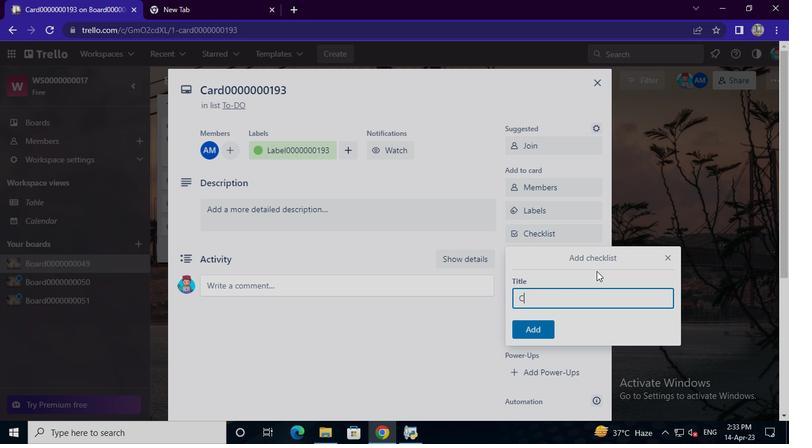 
Action: Keyboard Key.backspace
Screenshot: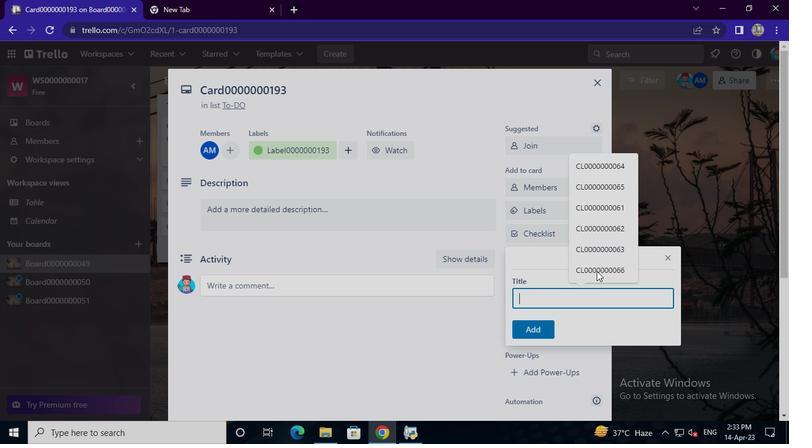 
Action: Keyboard Key.backspace
Screenshot: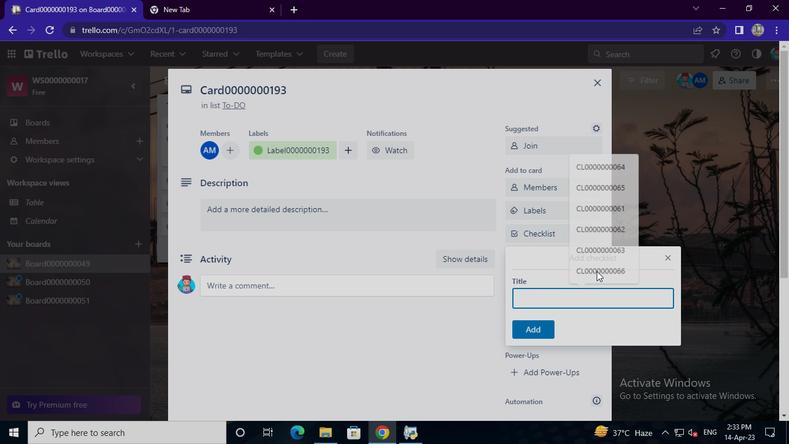 
Action: Keyboard Key.backspace
Screenshot: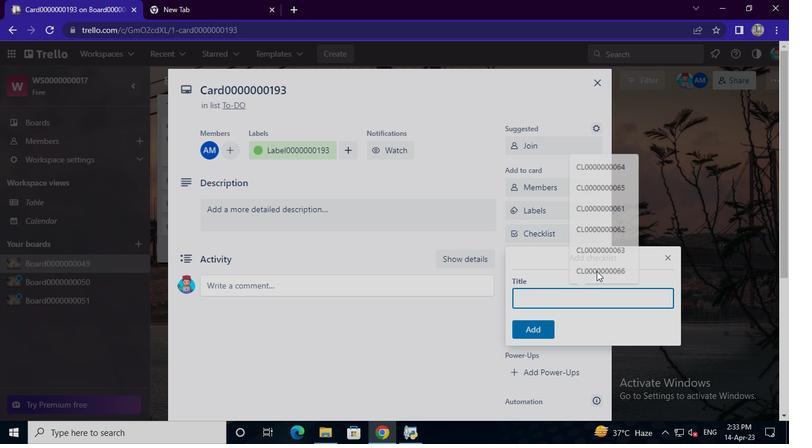 
Action: Keyboard Key.backspace
Screenshot: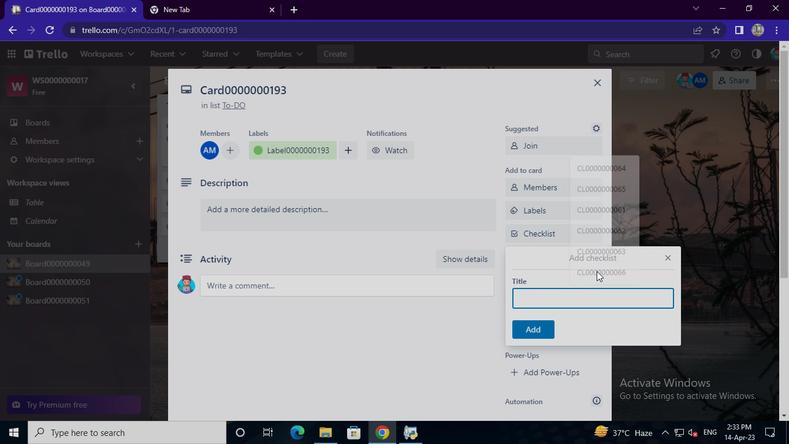 
Action: Keyboard Key.backspace
Screenshot: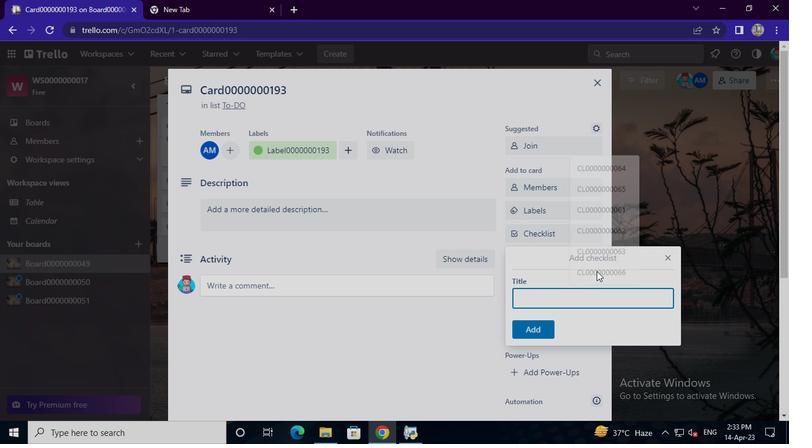 
Action: Keyboard Key.backspace
Screenshot: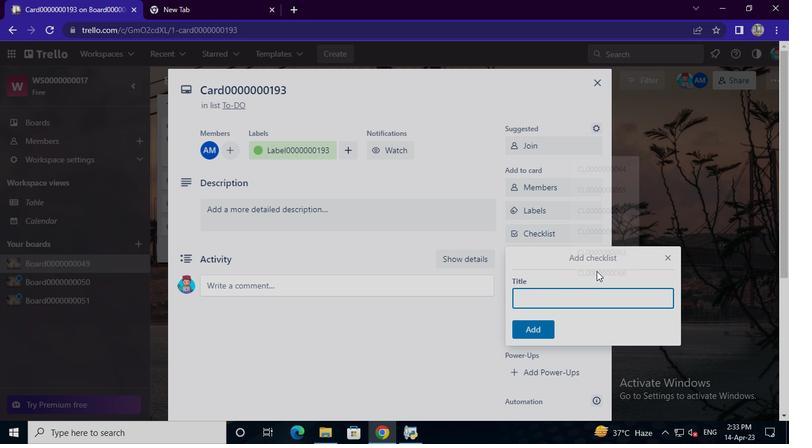 
Action: Keyboard Key.backspace
Screenshot: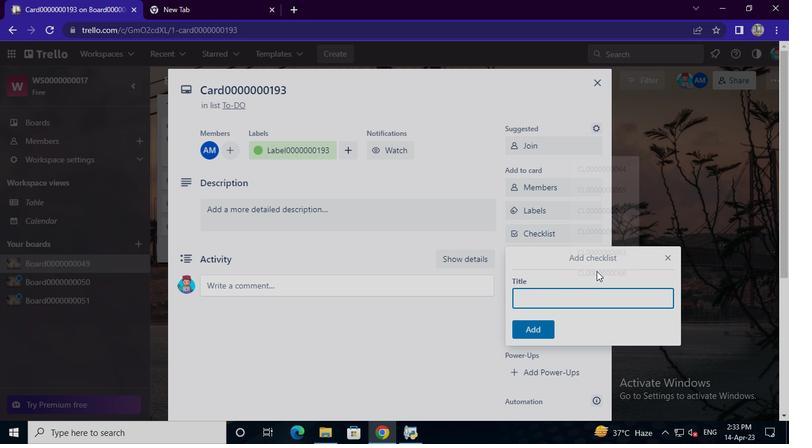 
Action: Keyboard Key.backspace
Screenshot: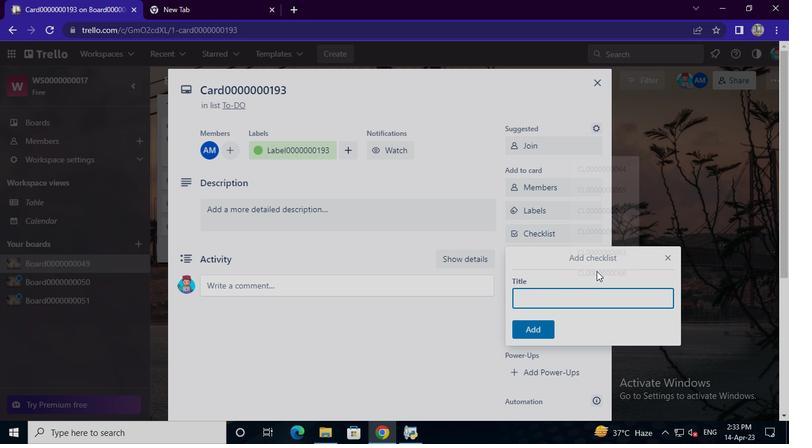 
Action: Keyboard Key.backspace
Screenshot: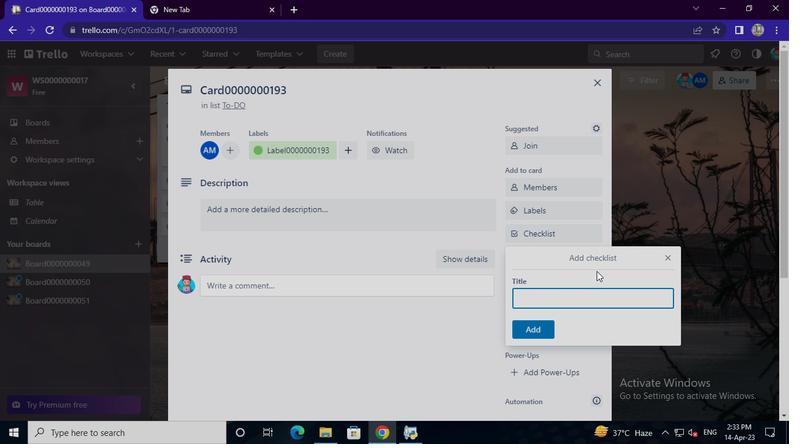 
Action: Keyboard Key.shift
Screenshot: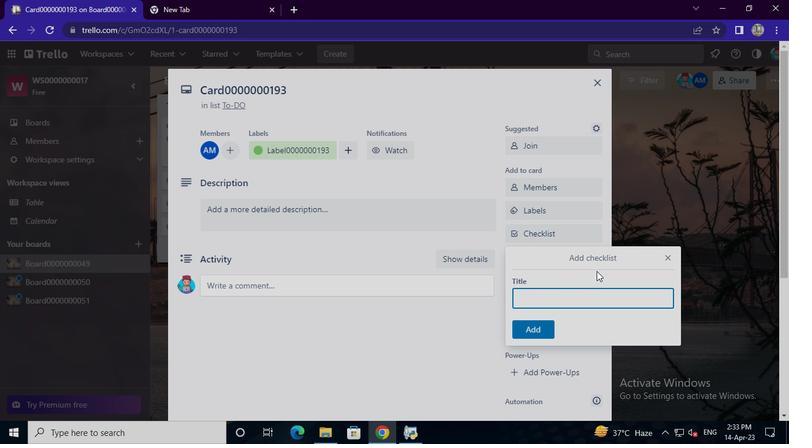 
Action: Keyboard C
Screenshot: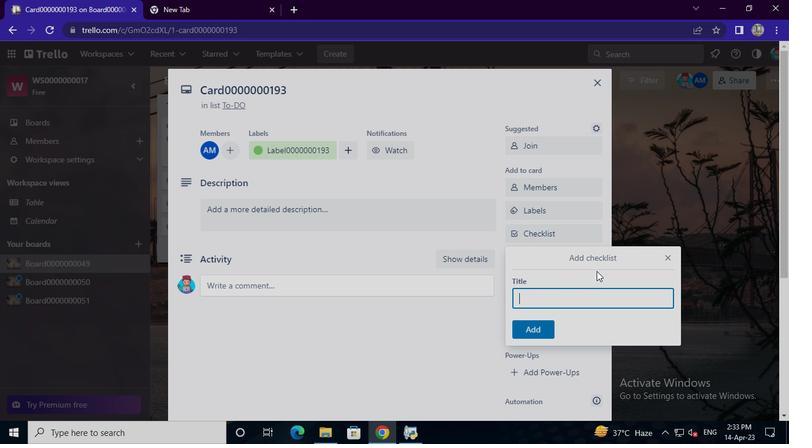 
Action: Keyboard Key.shift
Screenshot: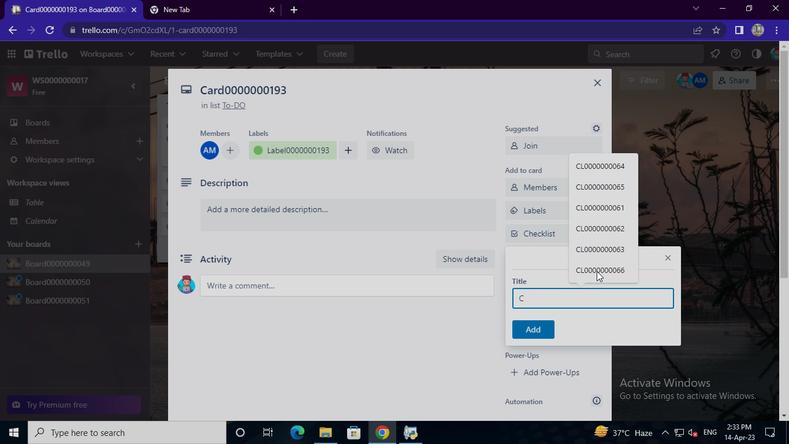 
Action: Keyboard L
Screenshot: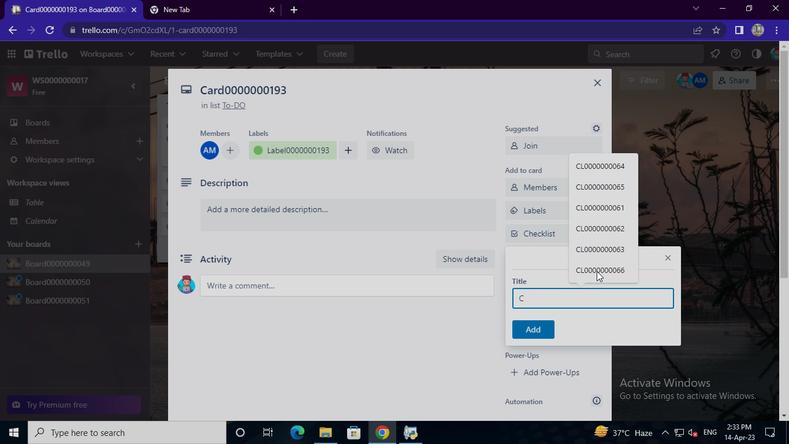 
Action: Keyboard <96>
Screenshot: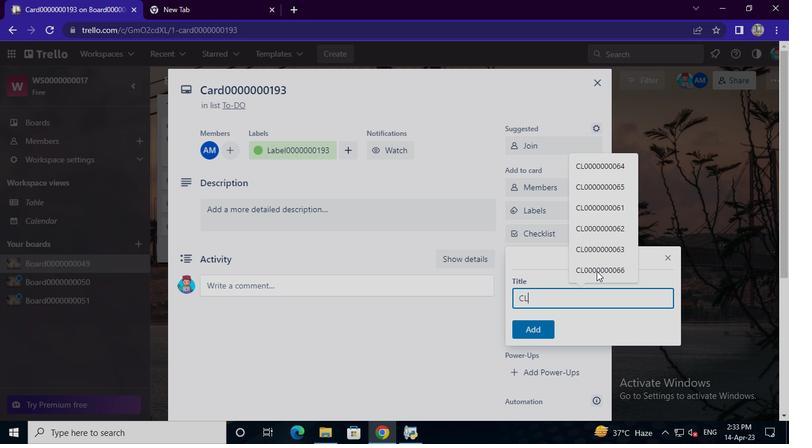 
Action: Keyboard <96>
Screenshot: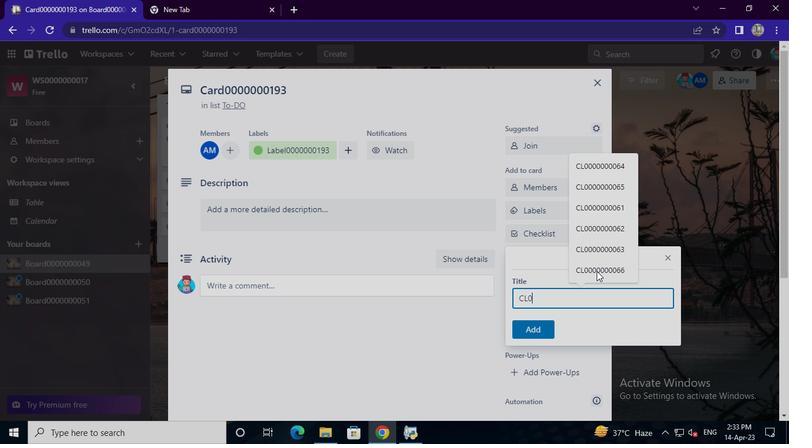 
Action: Keyboard <96>
Screenshot: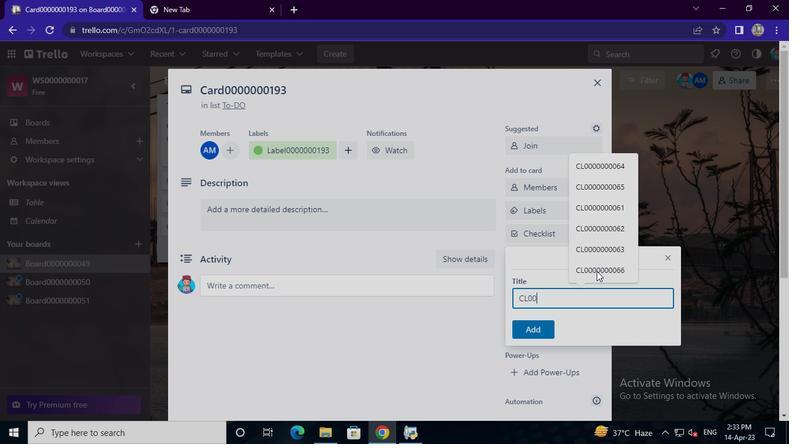 
Action: Keyboard <96>
Screenshot: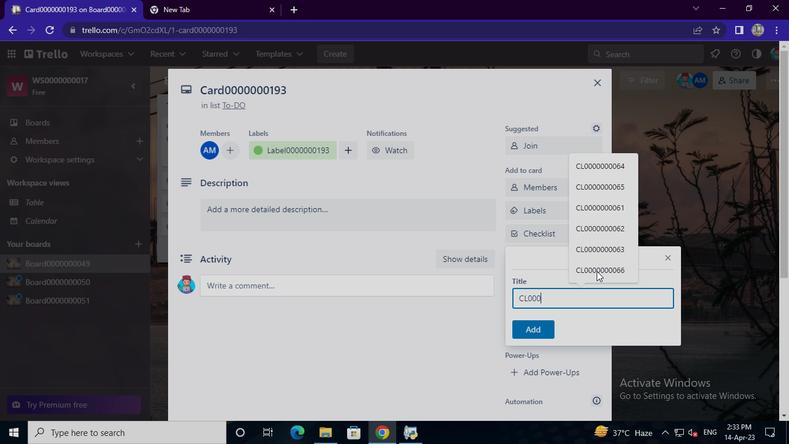 
Action: Keyboard <96>
Screenshot: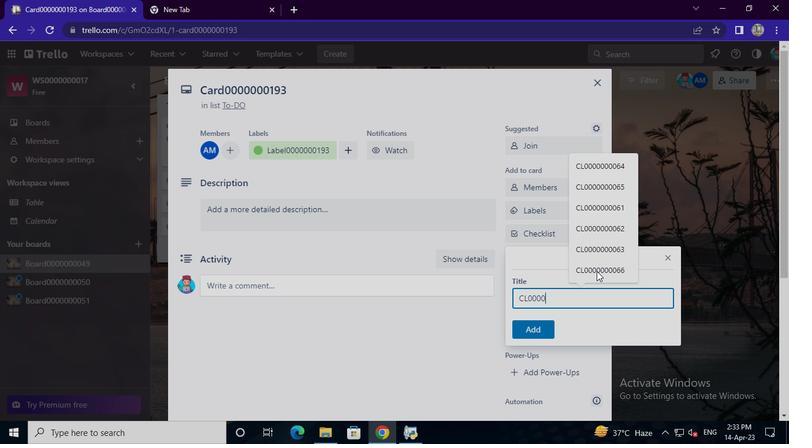 
Action: Keyboard <96>
Screenshot: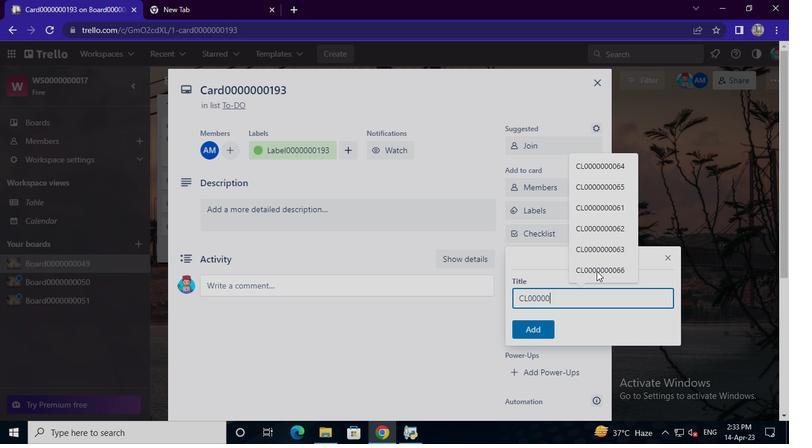 
Action: Keyboard <96>
Screenshot: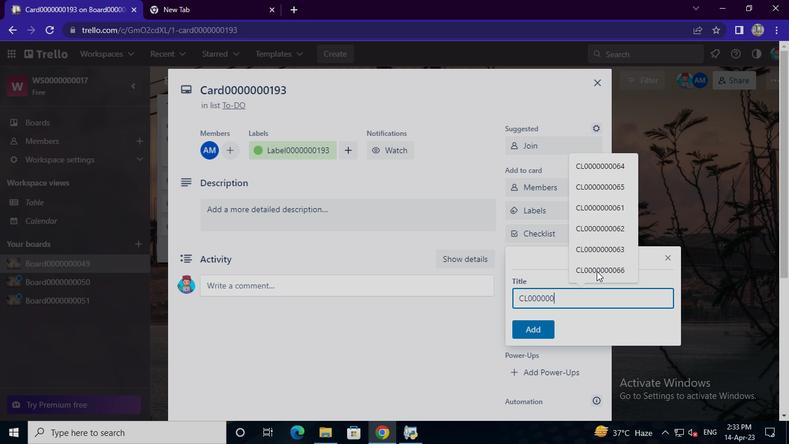 
Action: Keyboard <97>
Screenshot: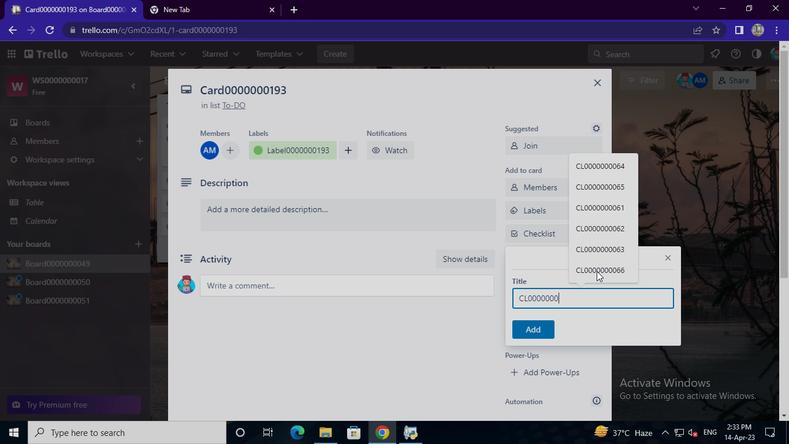 
Action: Keyboard <105>
Screenshot: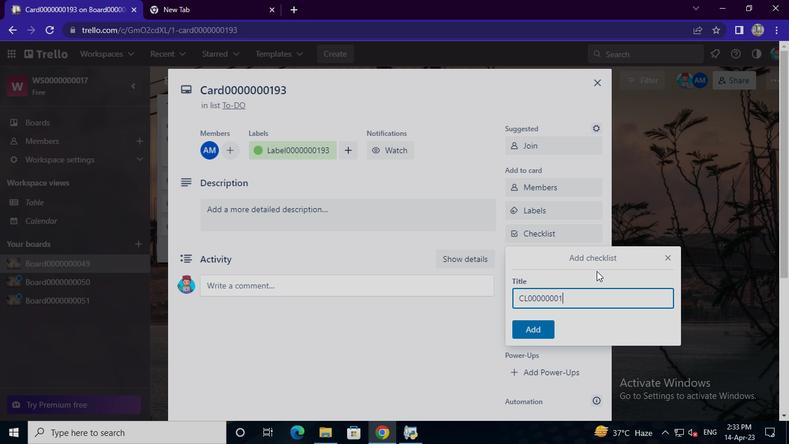 
Action: Keyboard <99>
Screenshot: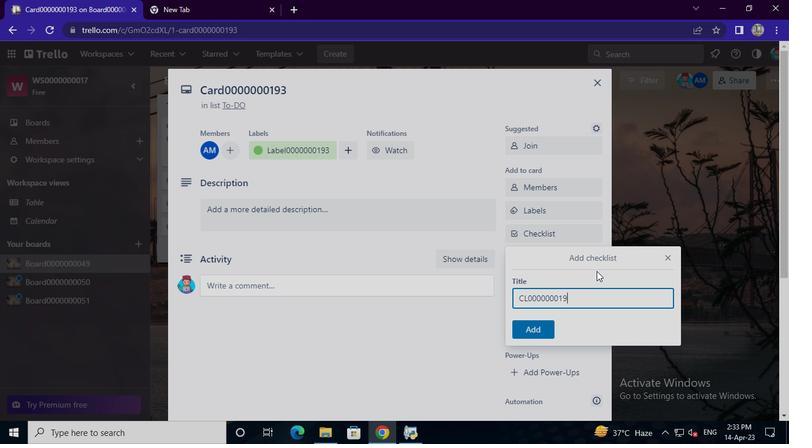 
Action: Mouse moved to (539, 327)
Screenshot: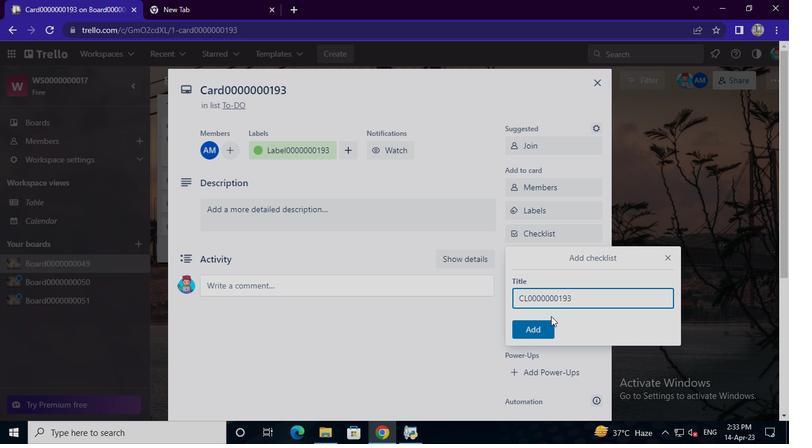 
Action: Mouse pressed left at (539, 327)
Screenshot: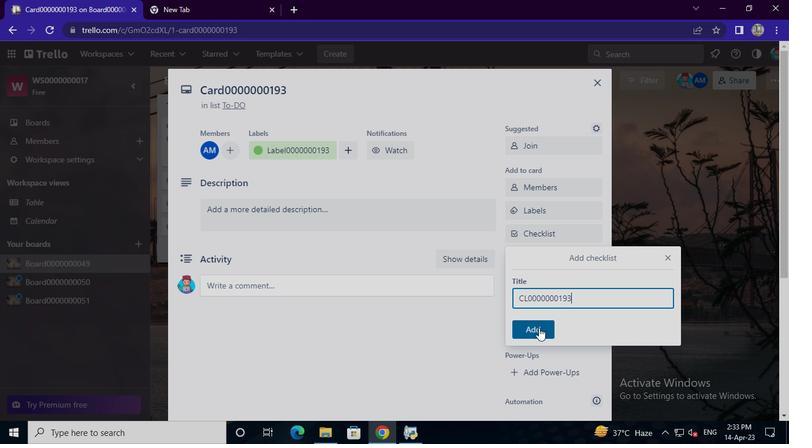 
Action: Mouse moved to (540, 260)
Screenshot: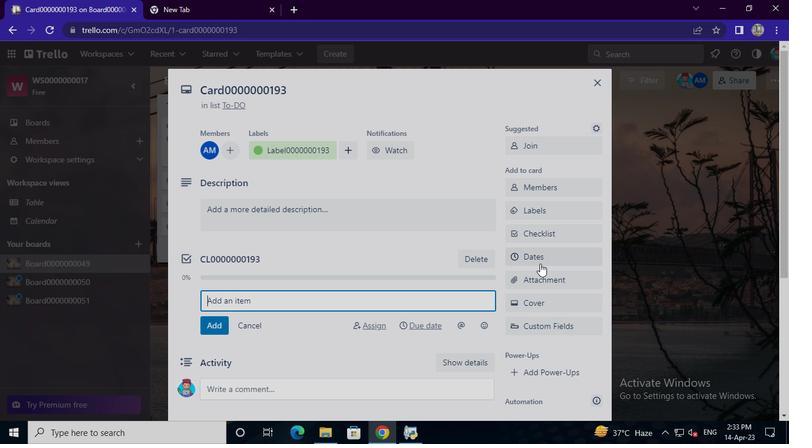 
Action: Mouse pressed left at (540, 260)
Screenshot: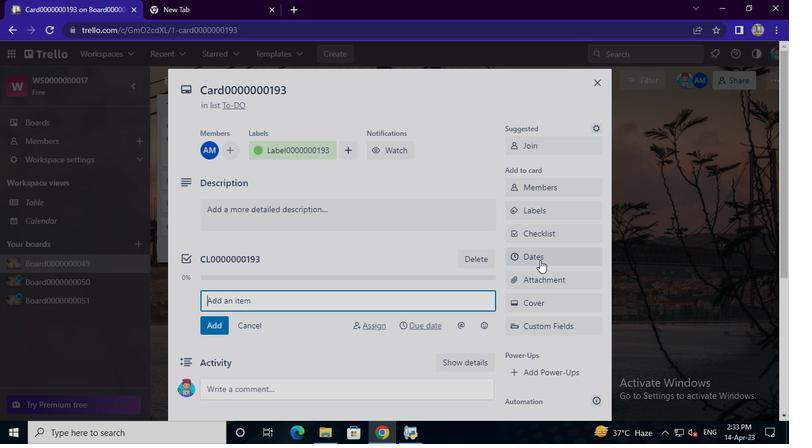 
Action: Mouse moved to (518, 291)
Screenshot: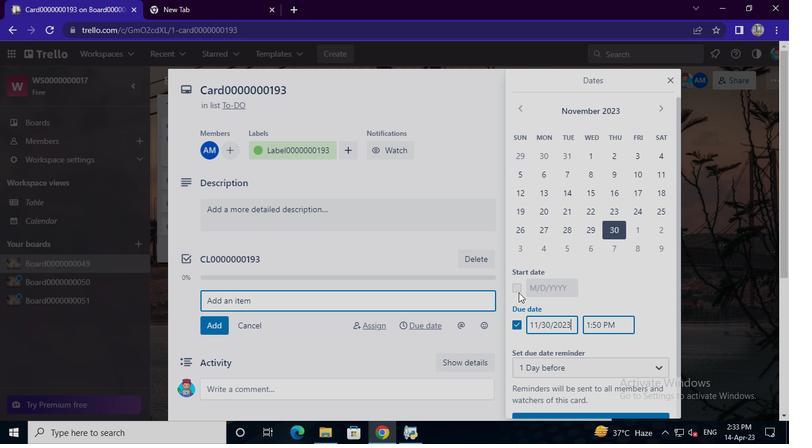 
Action: Mouse pressed left at (518, 291)
Screenshot: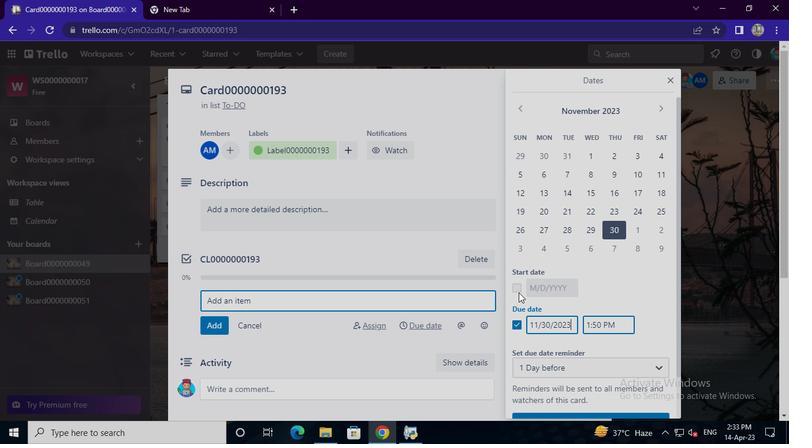 
Action: Mouse moved to (516, 327)
Screenshot: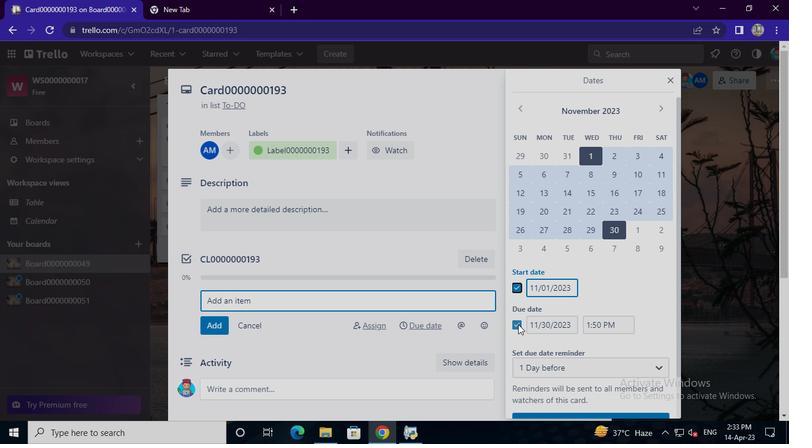
Action: Mouse pressed left at (516, 327)
Screenshot: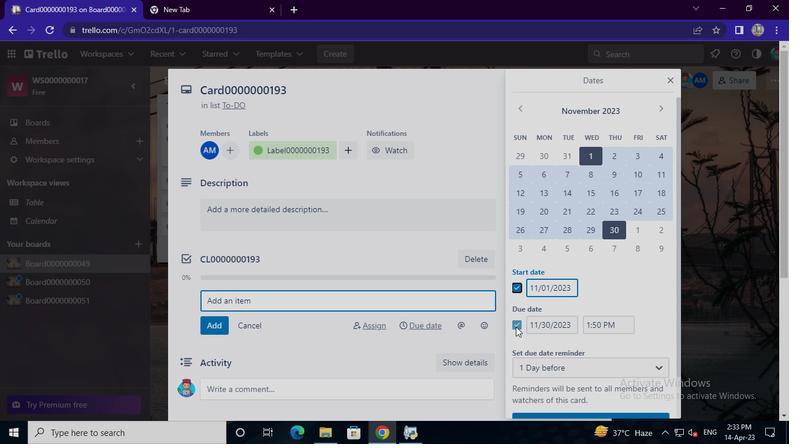 
Action: Mouse moved to (523, 110)
Screenshot: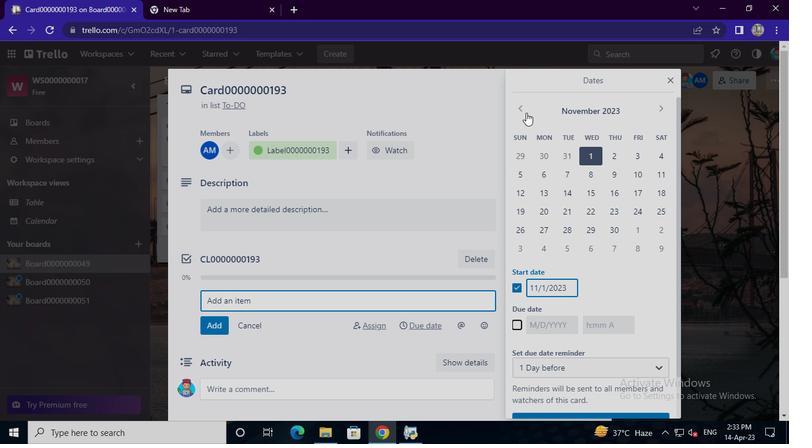
Action: Mouse pressed left at (523, 110)
Screenshot: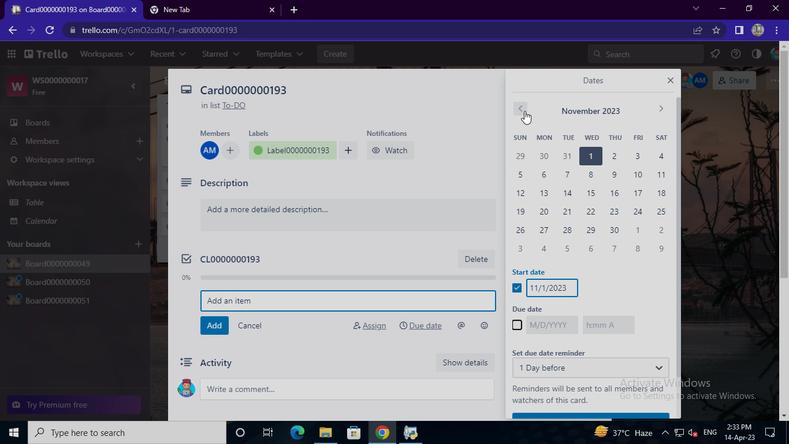 
Action: Mouse pressed left at (523, 110)
Screenshot: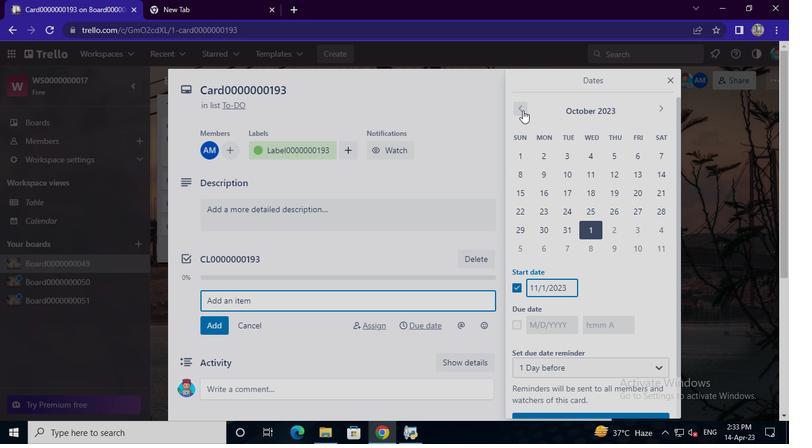 
Action: Mouse pressed left at (523, 110)
Screenshot: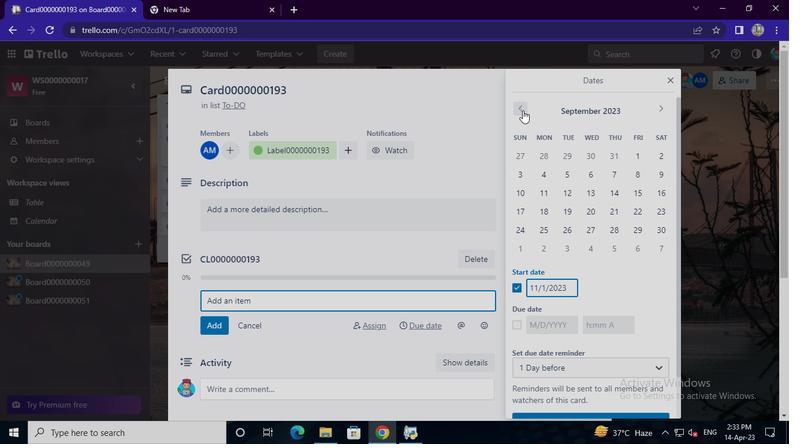 
Action: Mouse pressed left at (523, 110)
Screenshot: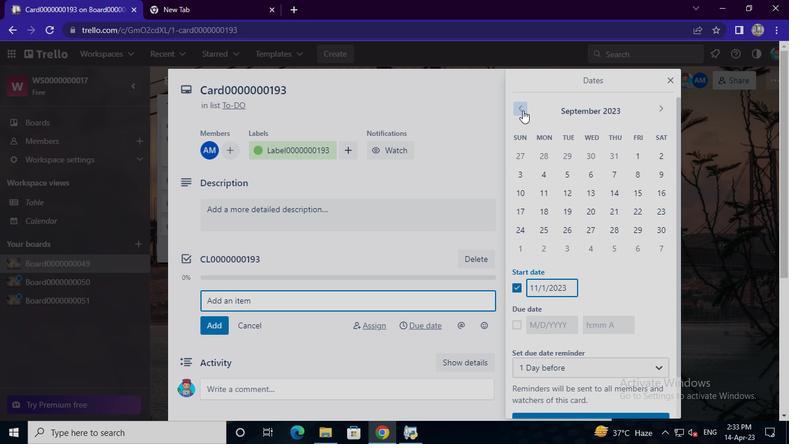 
Action: Mouse pressed left at (523, 110)
Screenshot: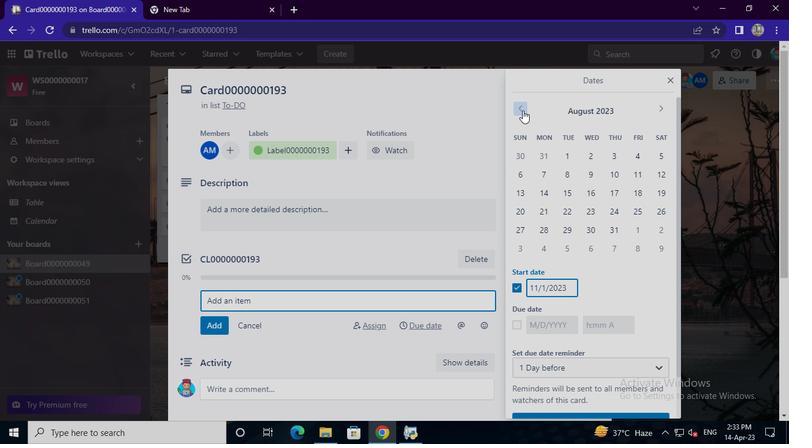 
Action: Mouse pressed left at (523, 110)
Screenshot: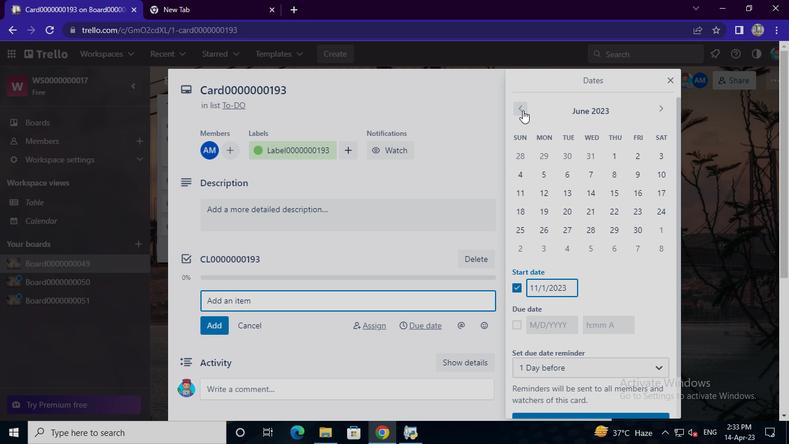 
Action: Mouse pressed left at (523, 110)
Screenshot: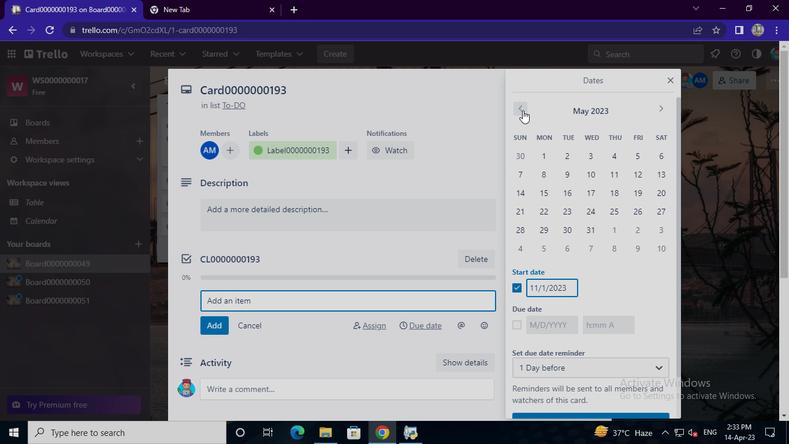 
Action: Mouse pressed left at (523, 110)
Screenshot: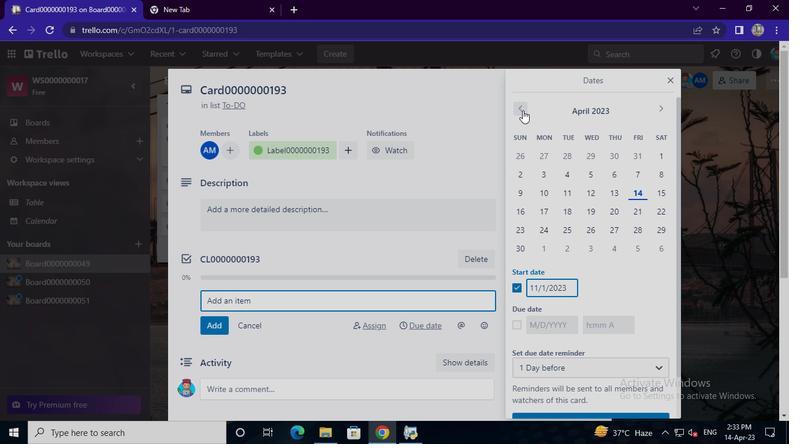 
Action: Mouse moved to (666, 109)
Screenshot: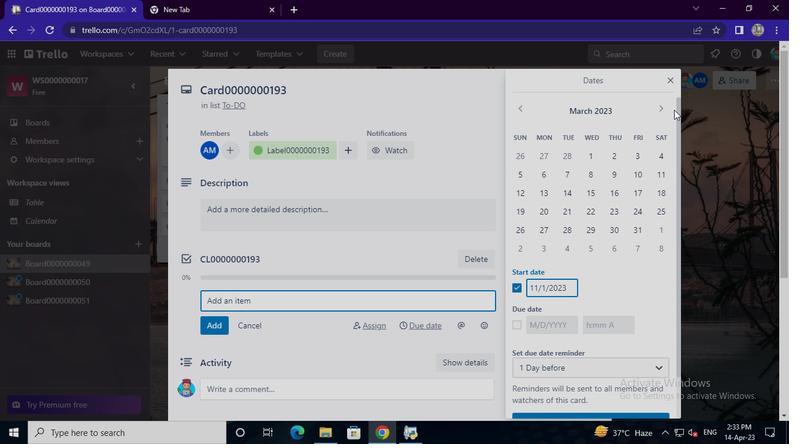 
Action: Mouse pressed left at (666, 109)
Screenshot: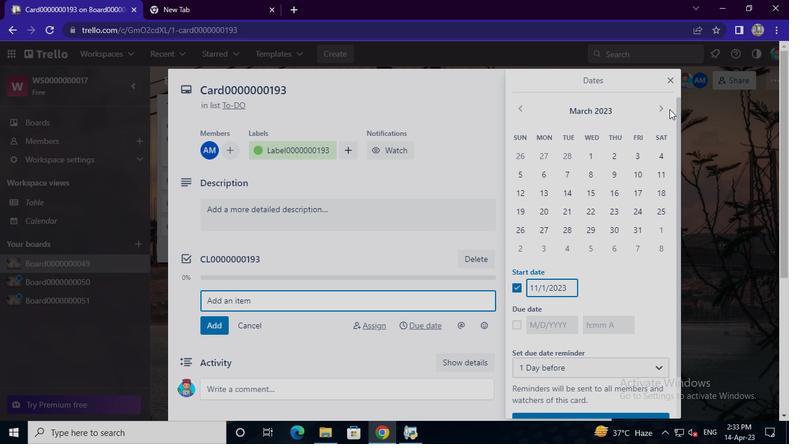 
Action: Mouse moved to (658, 171)
Screenshot: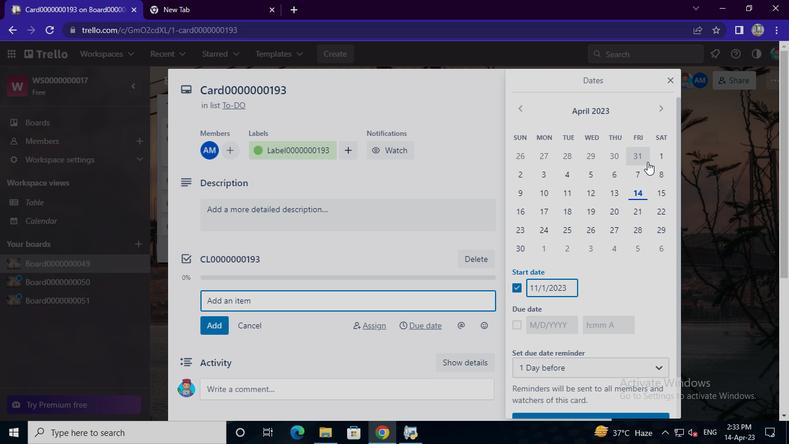 
Action: Mouse pressed left at (658, 171)
Screenshot: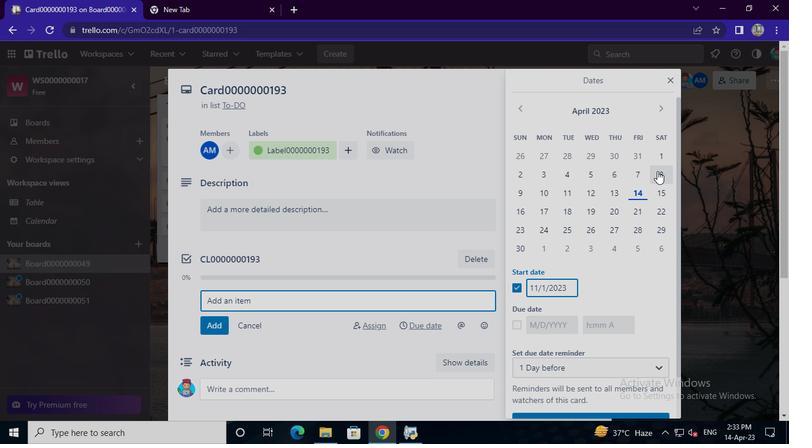 
Action: Mouse moved to (515, 323)
Screenshot: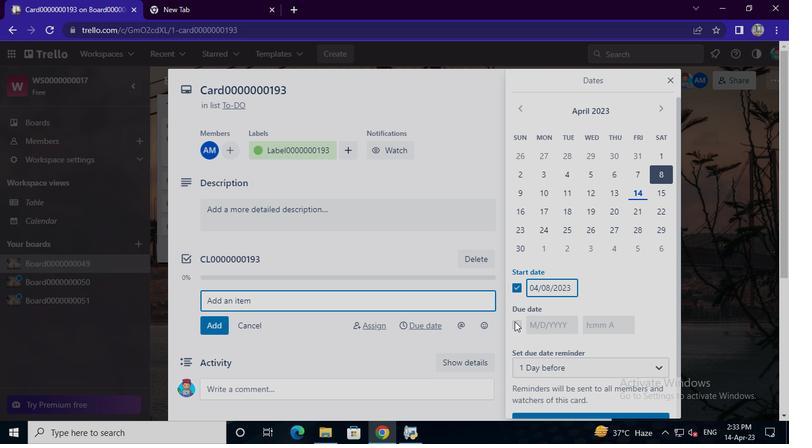 
Action: Mouse pressed left at (515, 323)
Screenshot: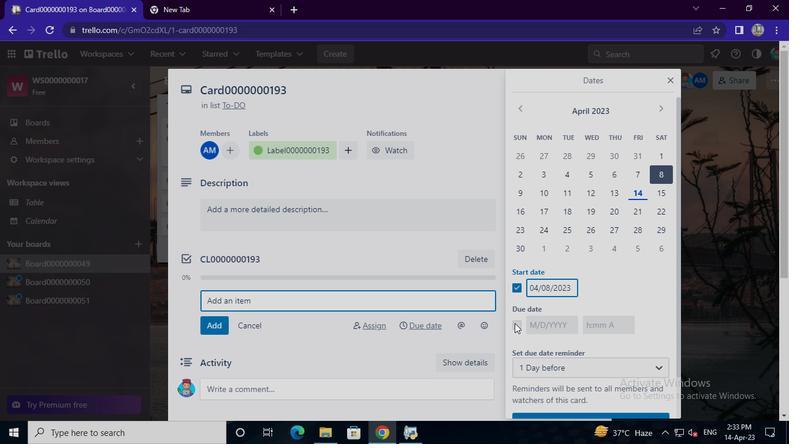 
Action: Mouse moved to (519, 109)
Screenshot: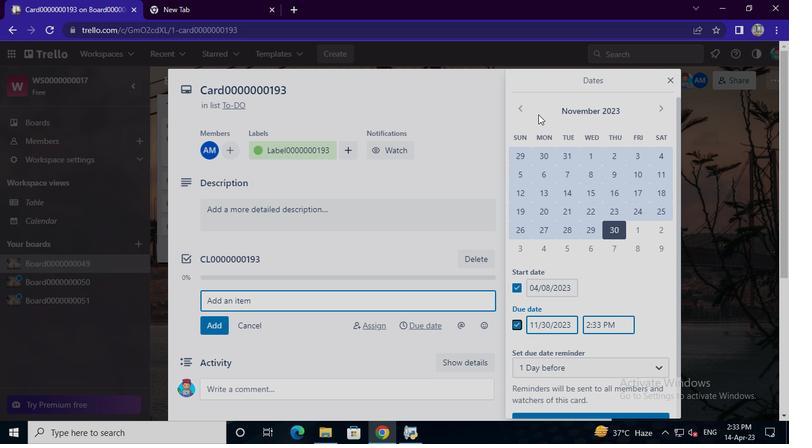 
Action: Mouse pressed left at (519, 109)
Screenshot: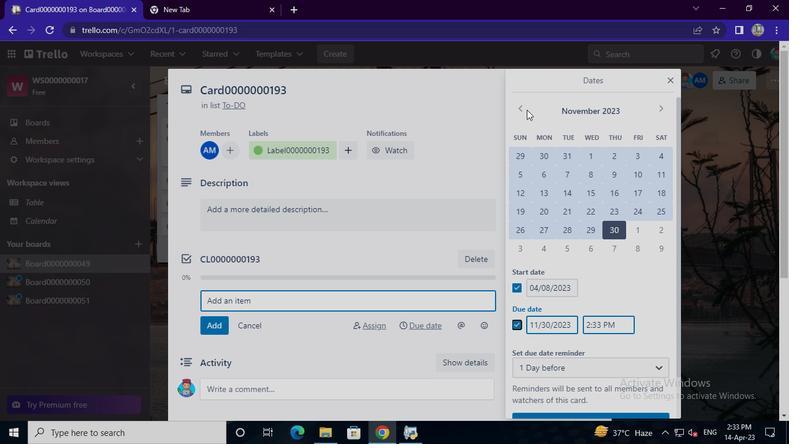 
Action: Mouse pressed left at (519, 109)
Screenshot: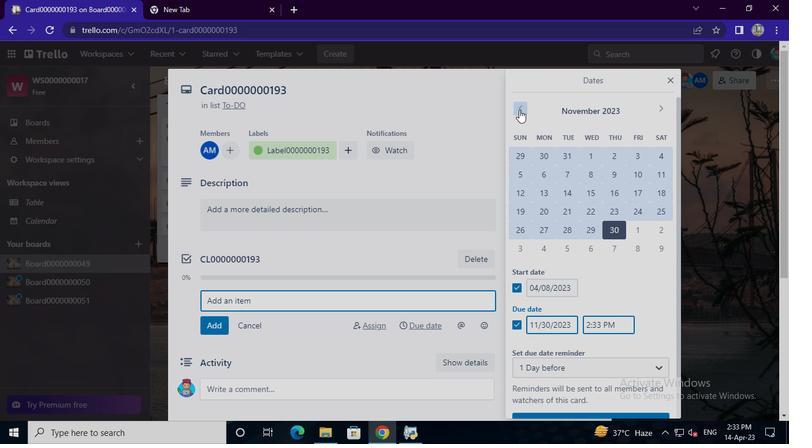 
Action: Mouse pressed left at (519, 109)
Screenshot: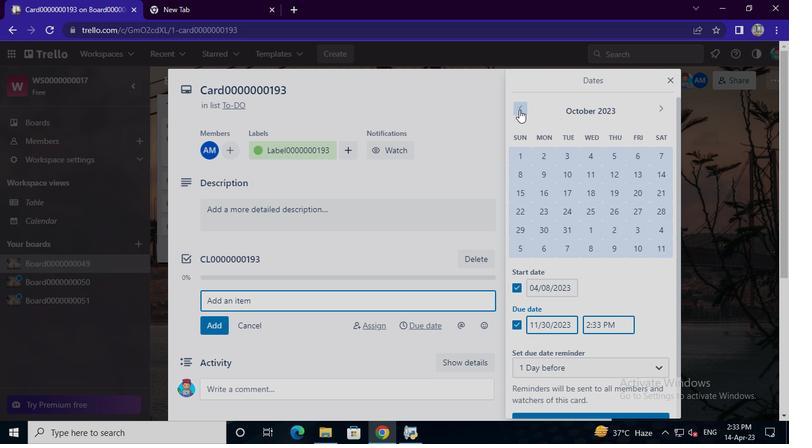 
Action: Mouse pressed left at (519, 109)
Screenshot: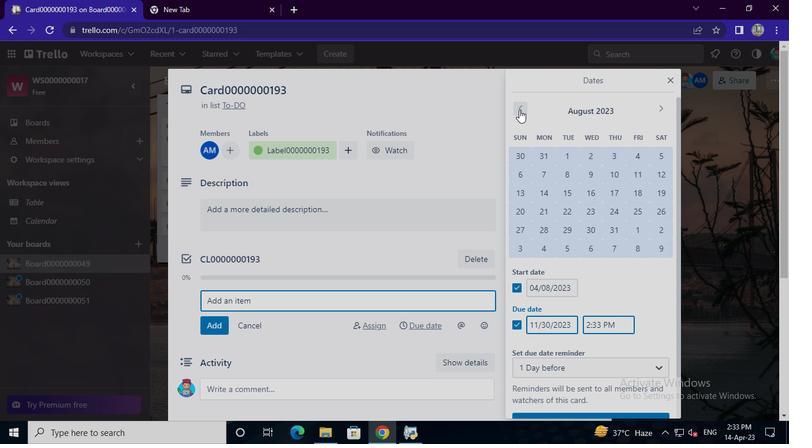 
Action: Mouse pressed left at (519, 109)
Screenshot: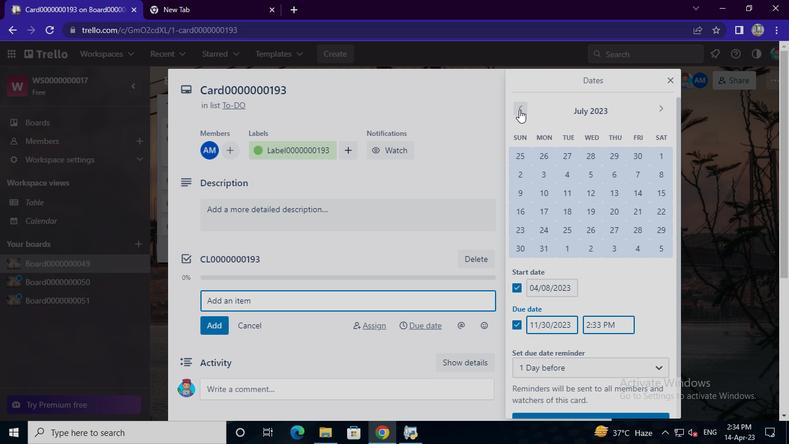 
Action: Mouse pressed left at (519, 109)
Screenshot: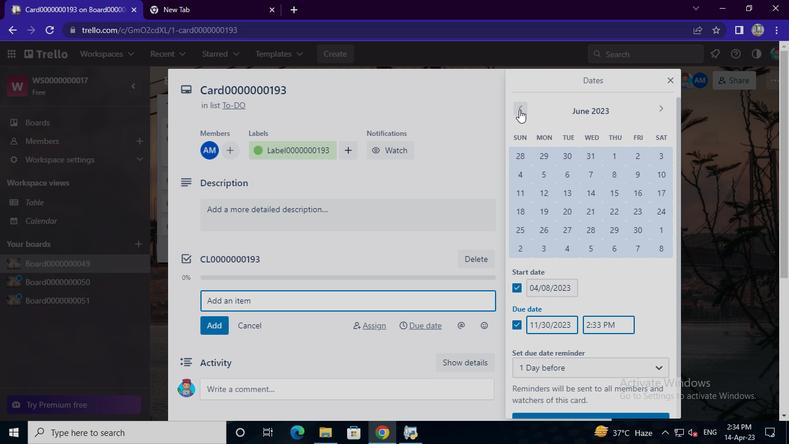 
Action: Mouse pressed left at (519, 109)
Screenshot: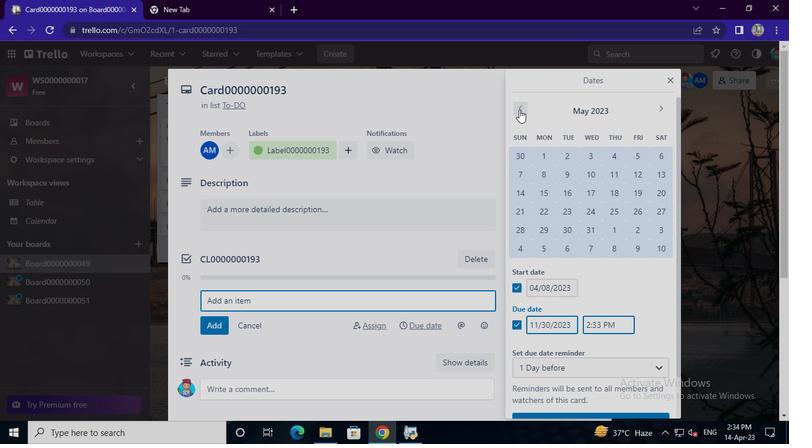 
Action: Mouse moved to (523, 248)
Screenshot: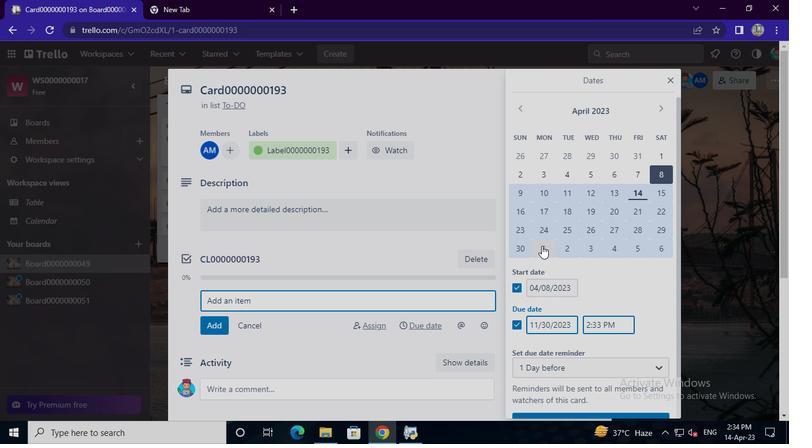 
Action: Mouse pressed left at (523, 248)
Screenshot: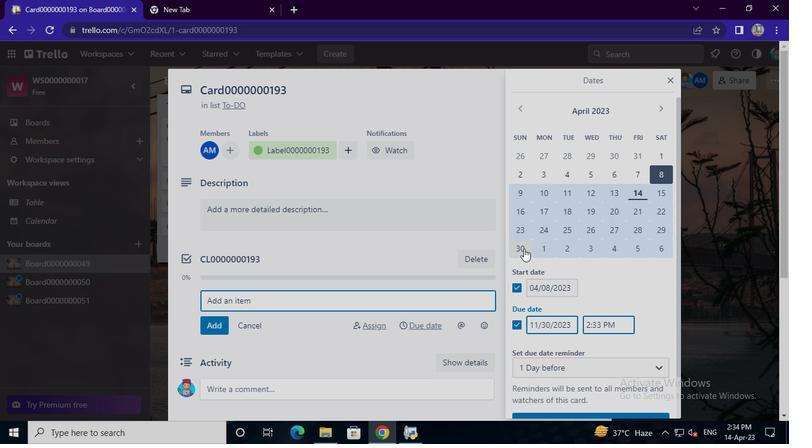 
Action: Mouse moved to (590, 413)
Screenshot: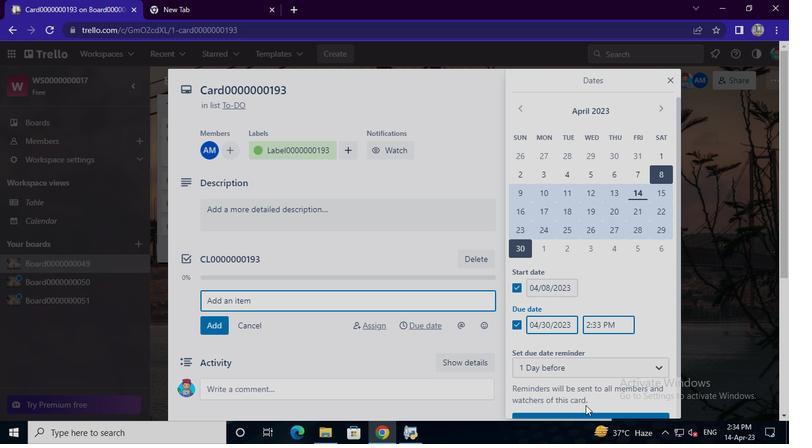 
Action: Mouse pressed left at (590, 413)
Screenshot: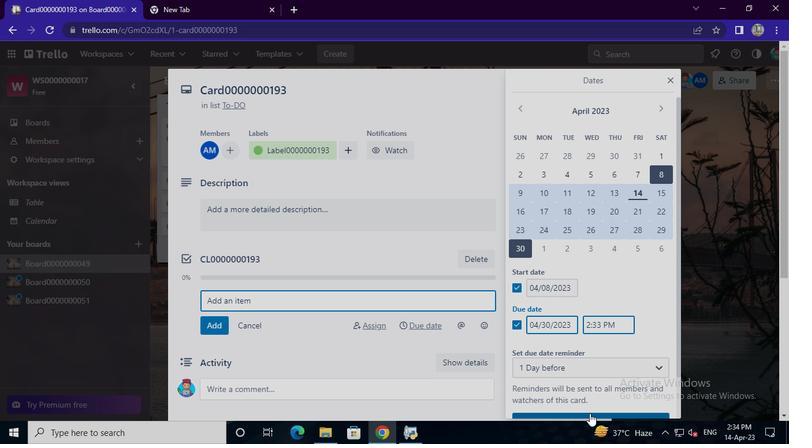 
Action: Mouse moved to (403, 437)
Screenshot: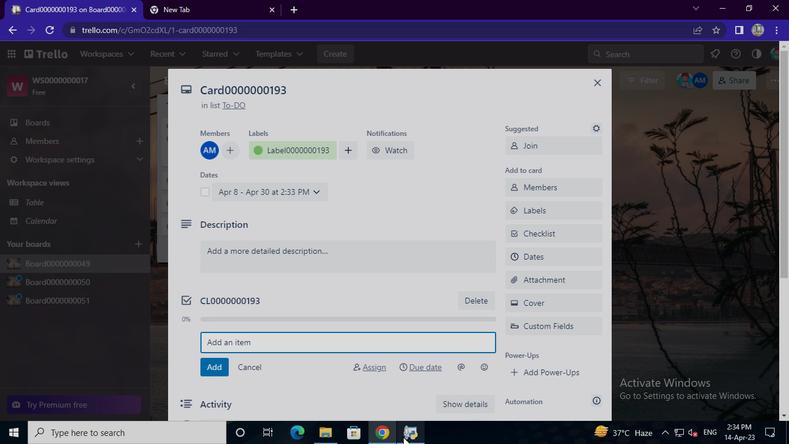 
Action: Mouse pressed left at (403, 437)
Screenshot: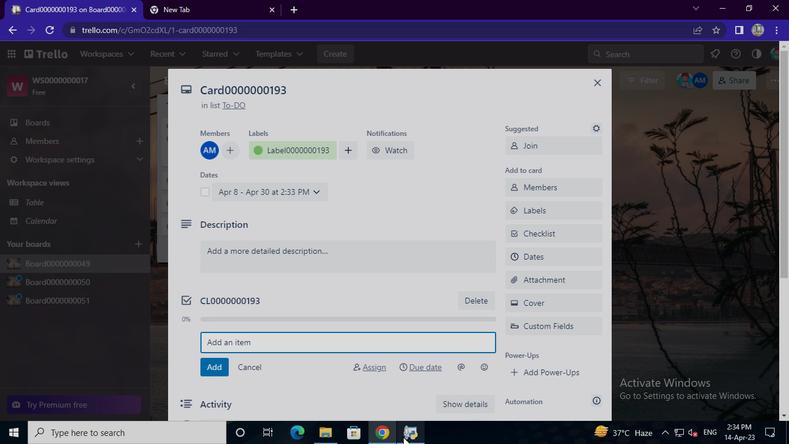 
Action: Mouse moved to (585, 34)
Screenshot: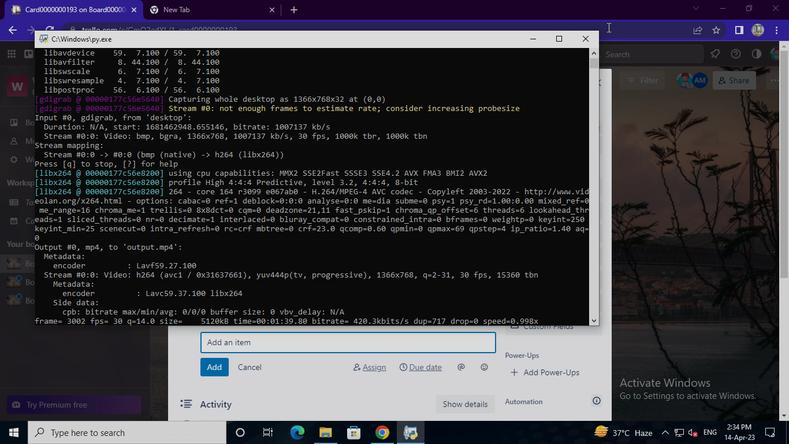 
Action: Mouse pressed left at (585, 34)
Screenshot: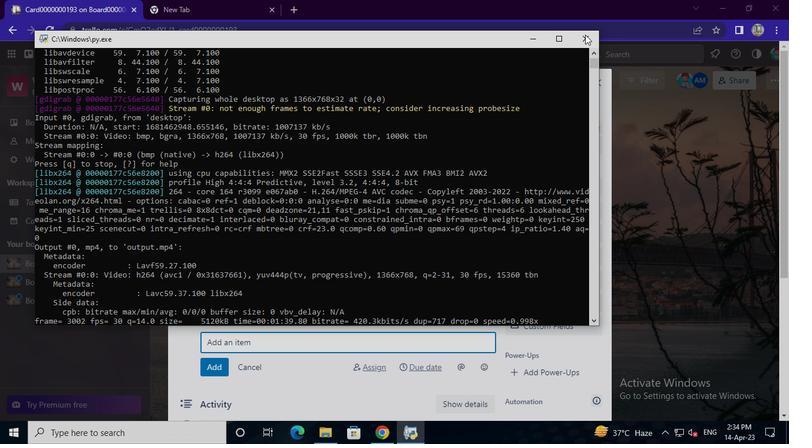 
